 Task: Look for space in Dixiana, United States from 26th August, 2023 to 10th September, 2023 for 6 adults, 2 children in price range Rs.10000 to Rs.15000. Place can be entire place or shared room with 6 bedrooms having 6 beds and 6 bathrooms. Property type can be house, flat, guest house. Amenities needed are: wifi, TV, free parkinig on premises, gym, breakfast. Booking option can be shelf check-in. Required host language is English.
Action: Mouse moved to (440, 102)
Screenshot: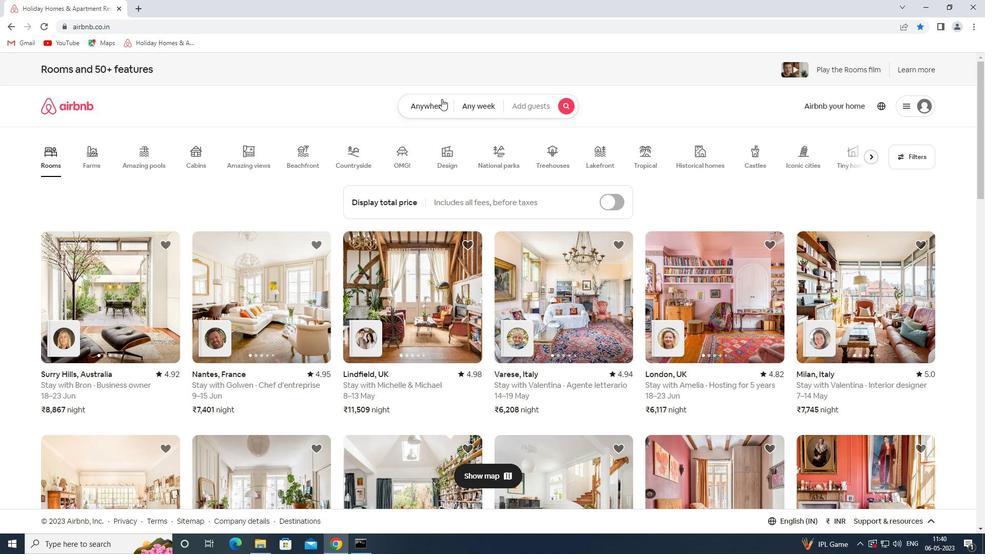 
Action: Mouse pressed left at (440, 102)
Screenshot: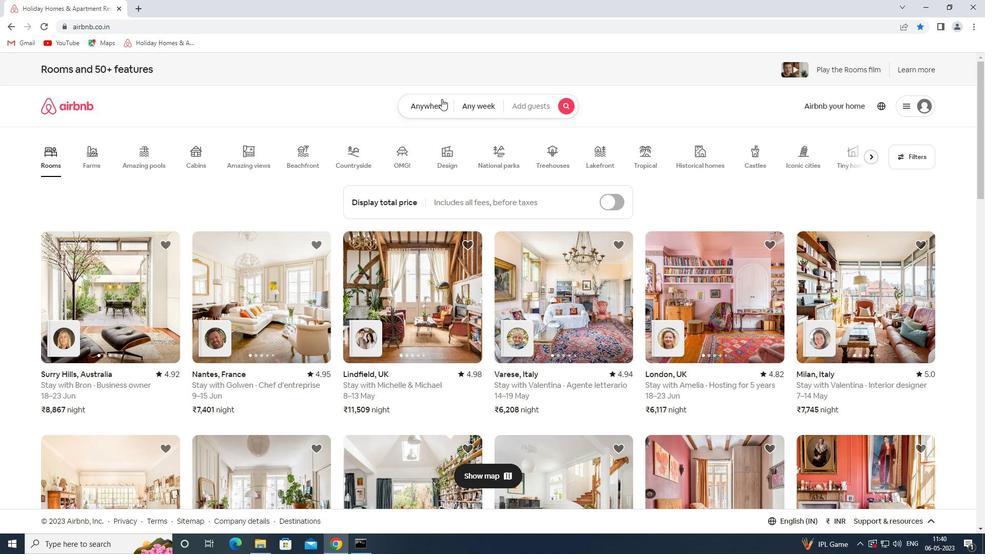 
Action: Mouse moved to (336, 150)
Screenshot: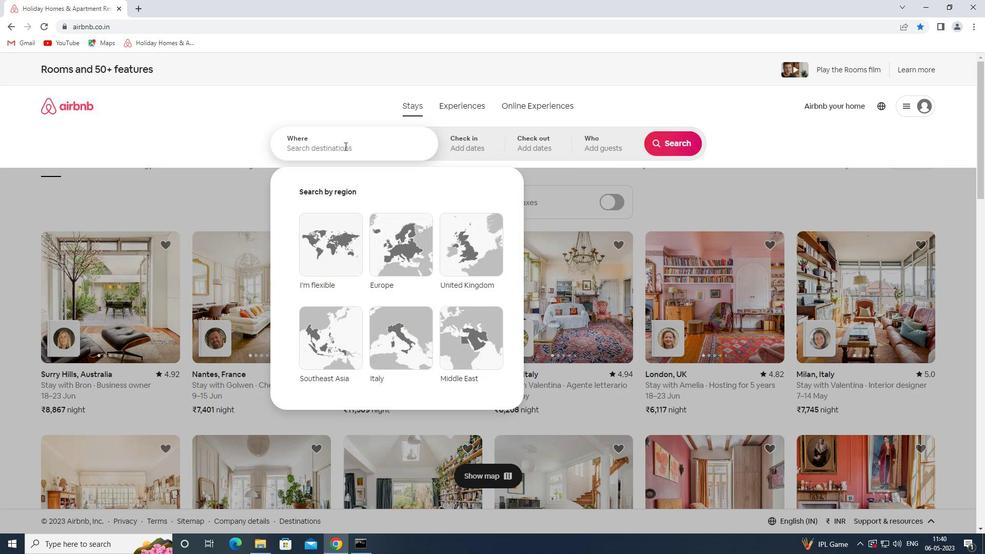 
Action: Mouse pressed left at (336, 150)
Screenshot: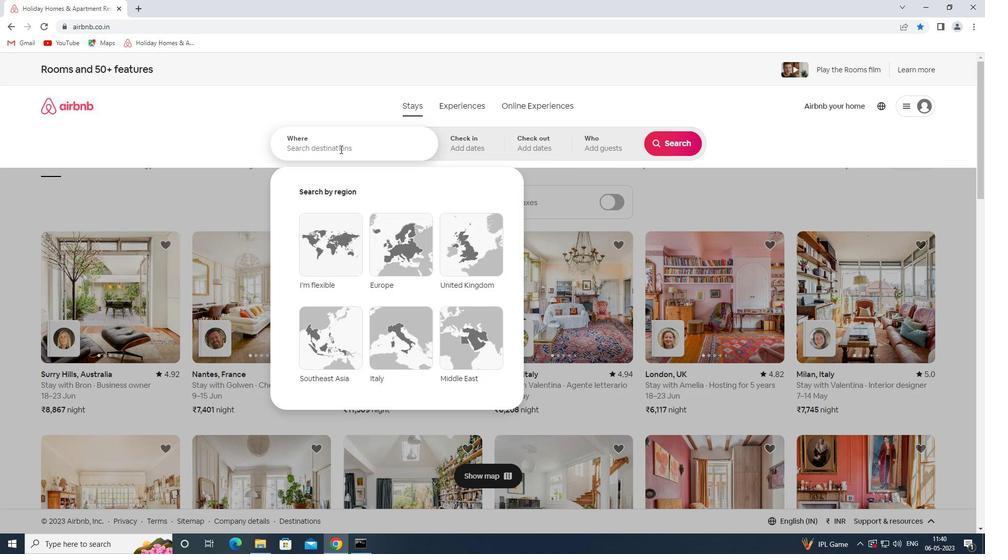 
Action: Key pressed dixiana<Key.space>united<Key.space>states<Key.space><Key.enter>
Screenshot: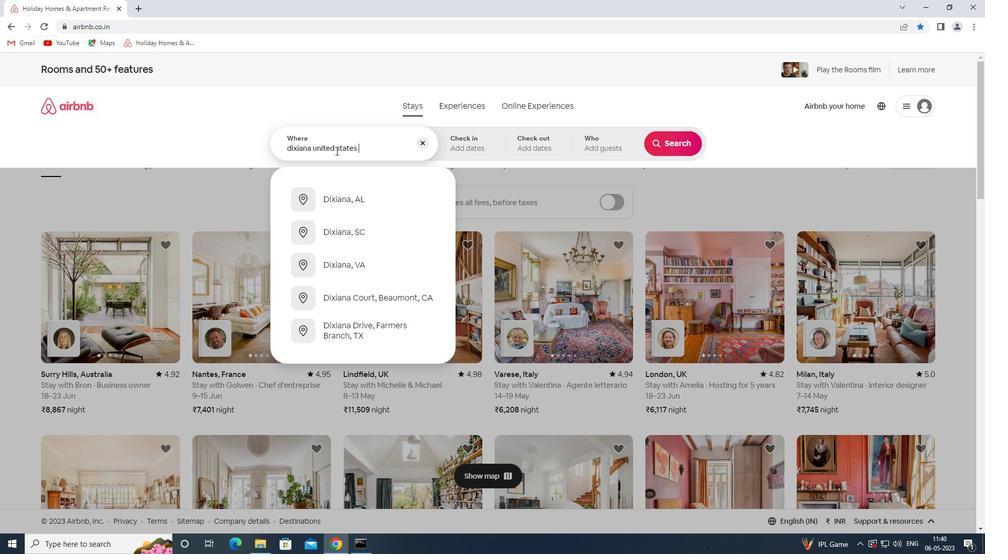 
Action: Mouse moved to (665, 224)
Screenshot: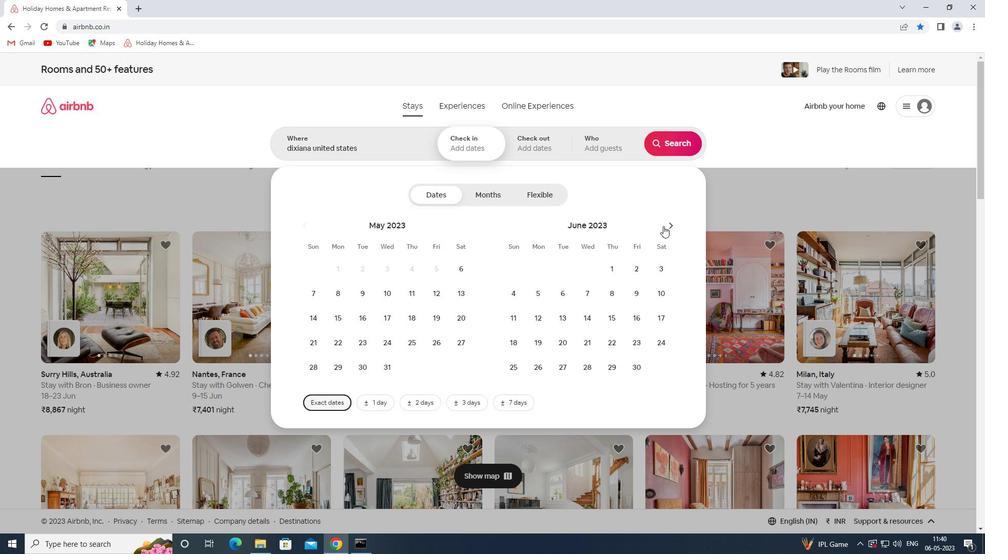 
Action: Mouse pressed left at (665, 224)
Screenshot: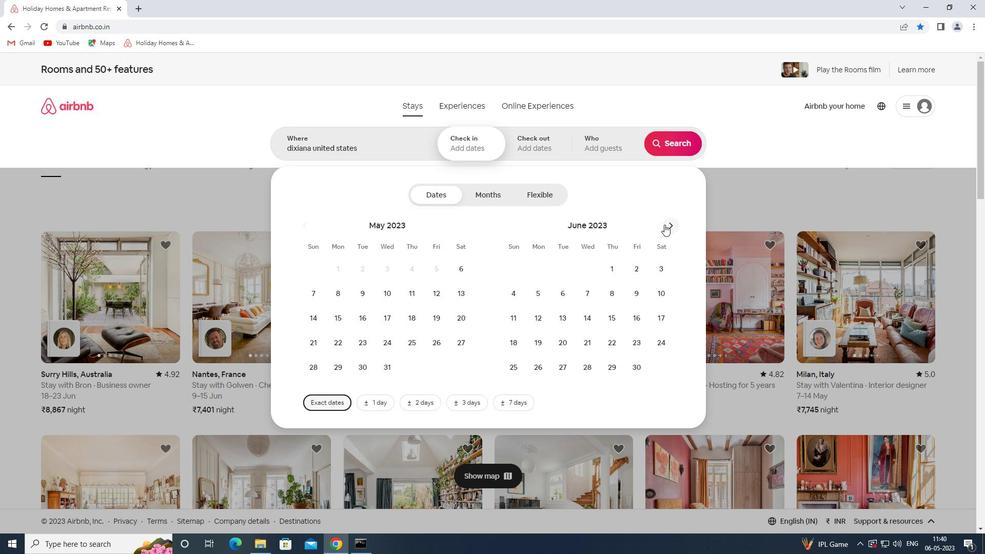 
Action: Mouse moved to (664, 223)
Screenshot: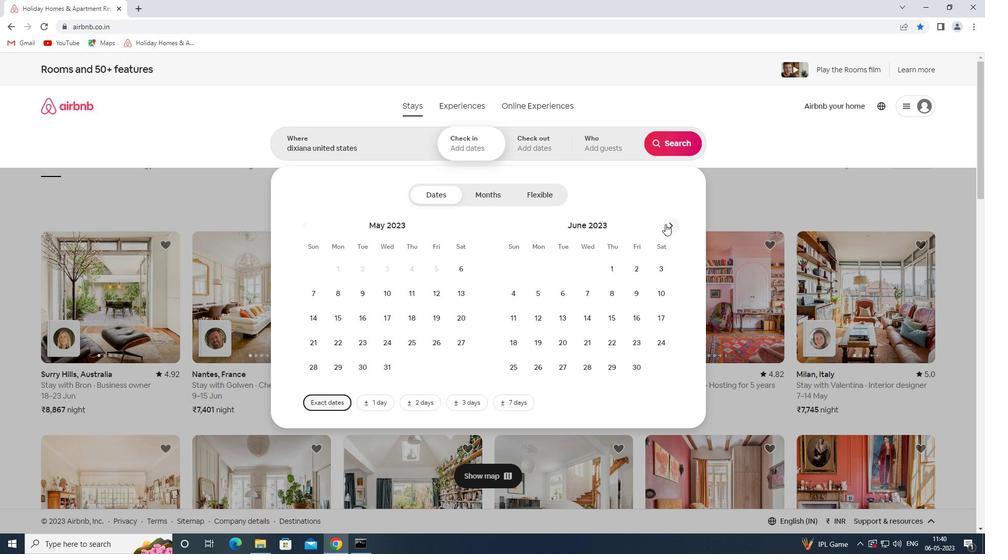 
Action: Mouse pressed left at (664, 223)
Screenshot: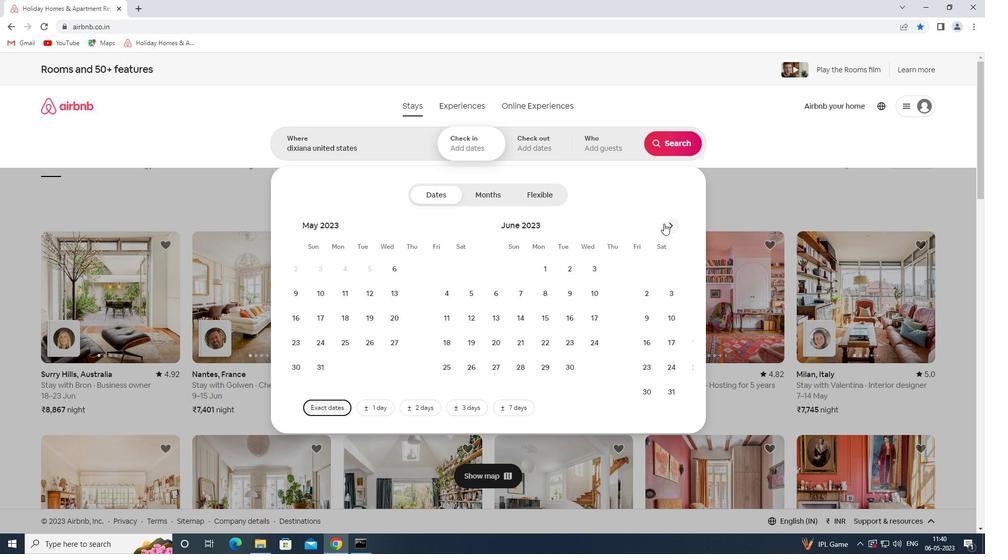 
Action: Mouse moved to (658, 345)
Screenshot: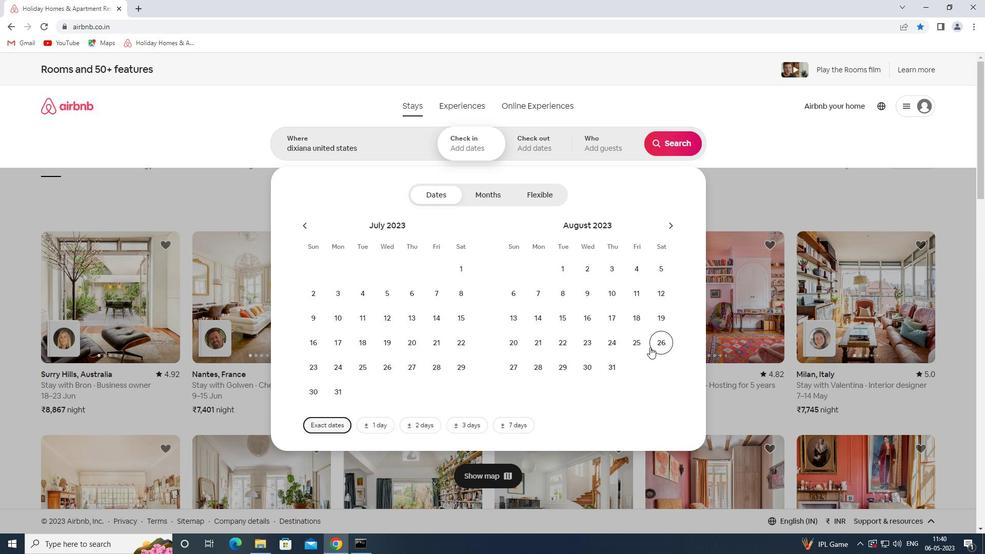 
Action: Mouse pressed left at (658, 345)
Screenshot: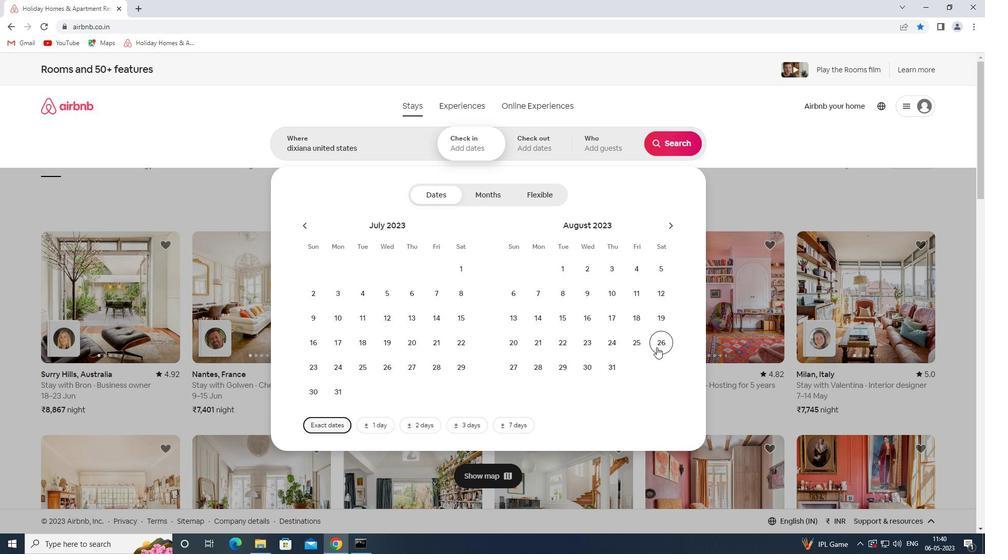 
Action: Mouse moved to (667, 226)
Screenshot: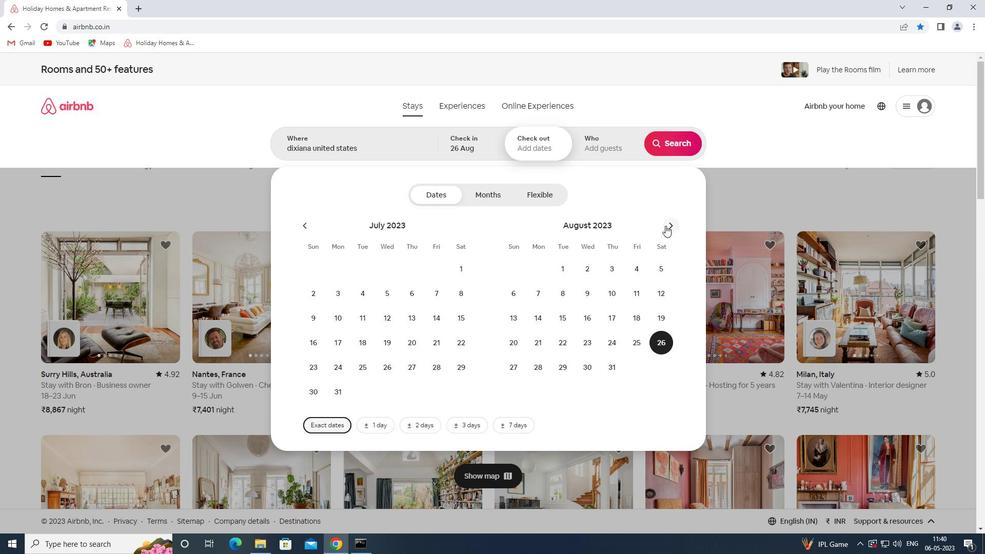 
Action: Mouse pressed left at (667, 226)
Screenshot: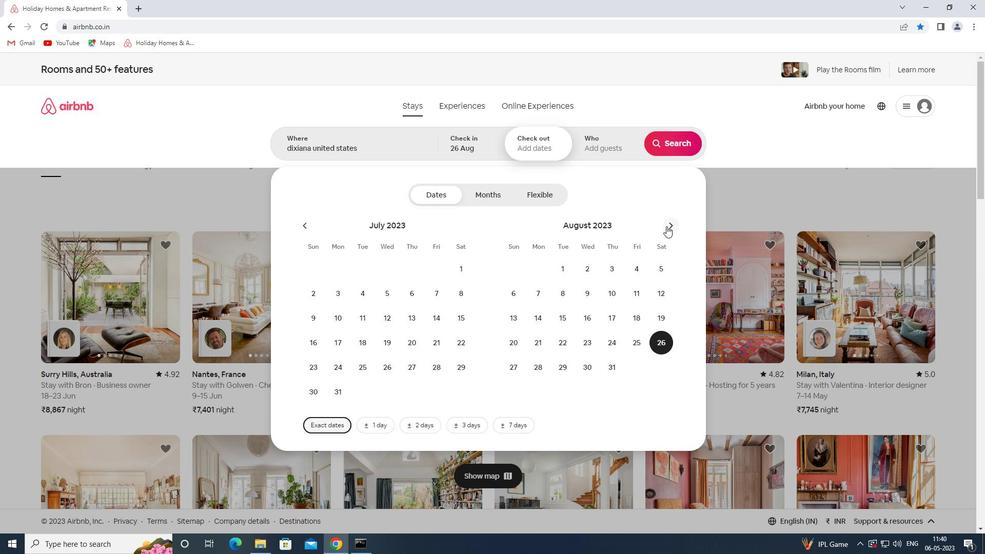 
Action: Mouse moved to (505, 317)
Screenshot: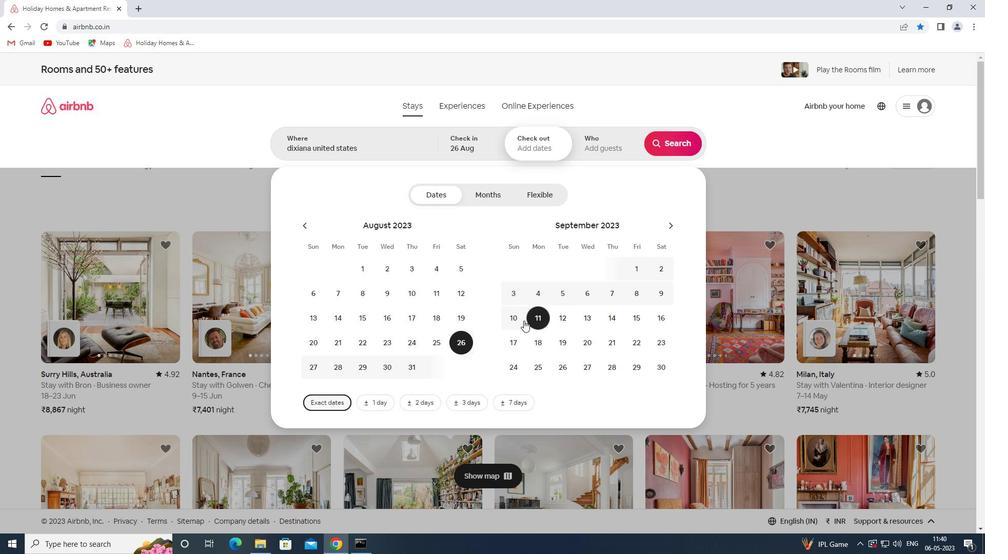 
Action: Mouse pressed left at (505, 317)
Screenshot: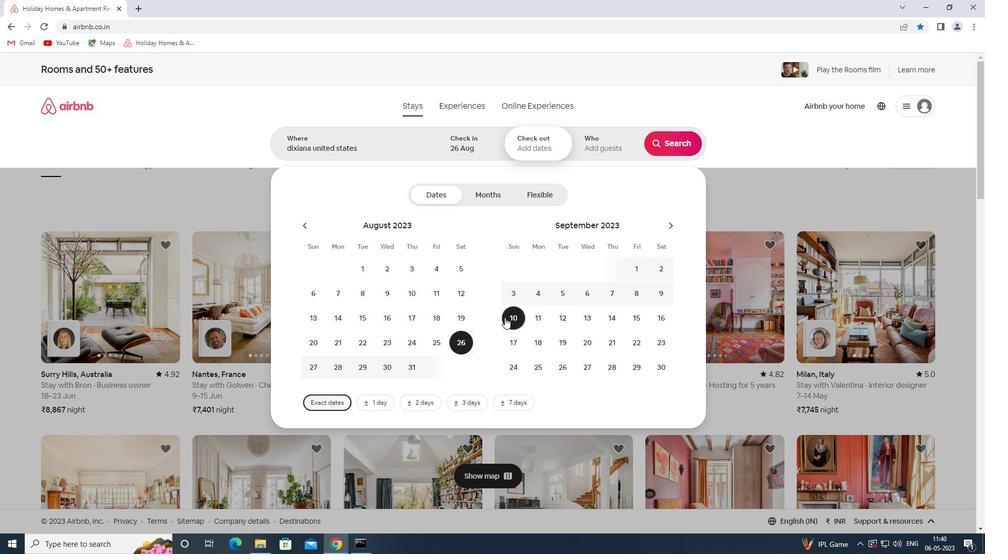 
Action: Mouse moved to (591, 151)
Screenshot: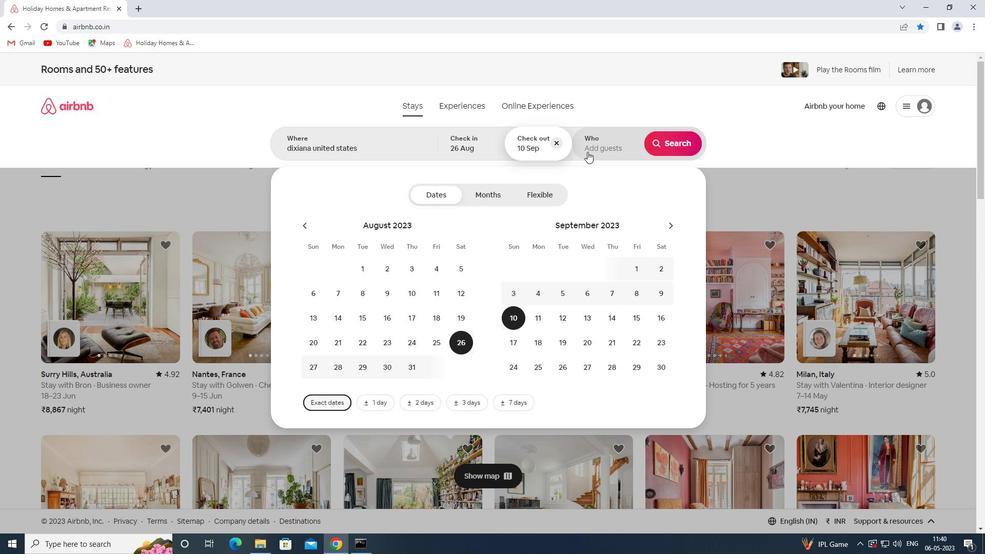 
Action: Mouse pressed left at (591, 151)
Screenshot: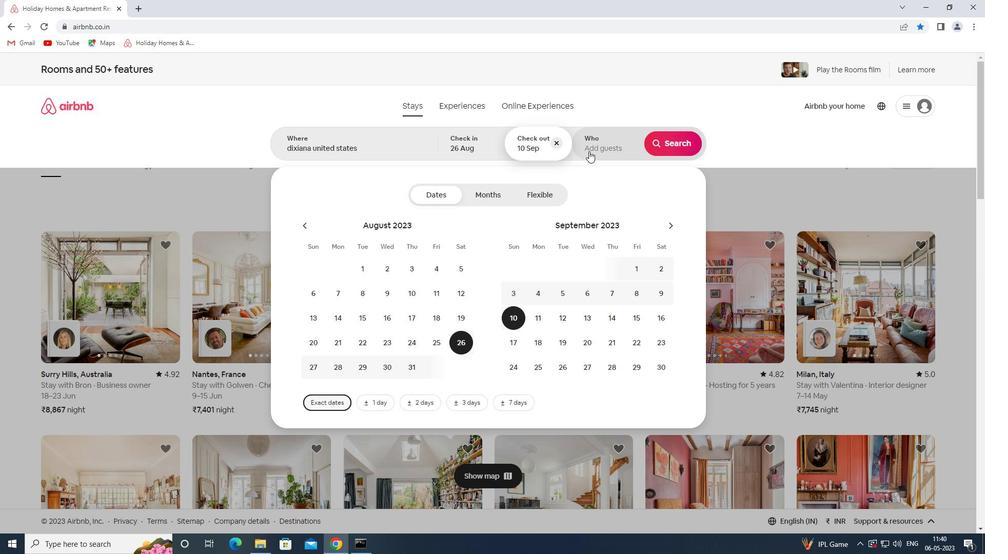 
Action: Mouse moved to (680, 191)
Screenshot: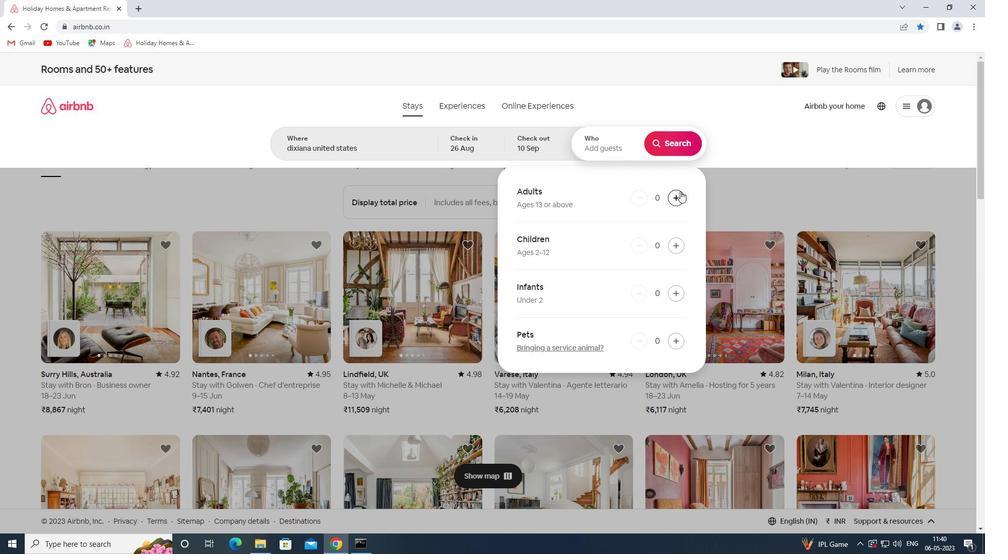 
Action: Mouse pressed left at (680, 191)
Screenshot: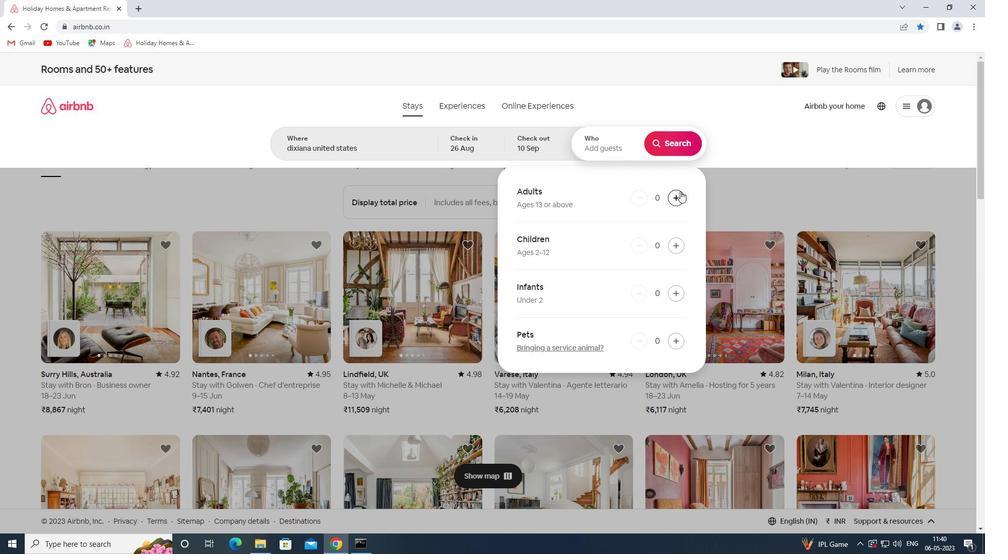
Action: Mouse pressed left at (680, 191)
Screenshot: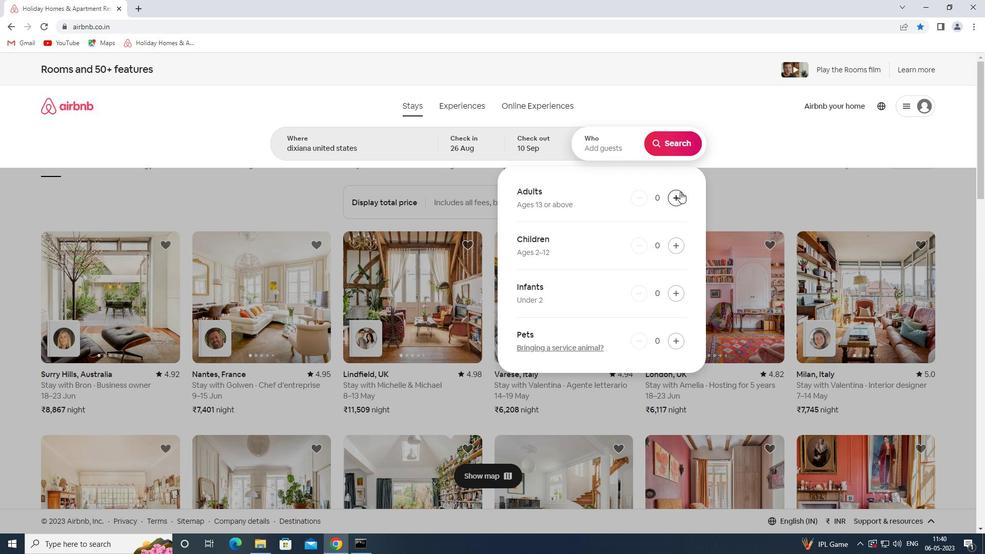 
Action: Mouse pressed left at (680, 191)
Screenshot: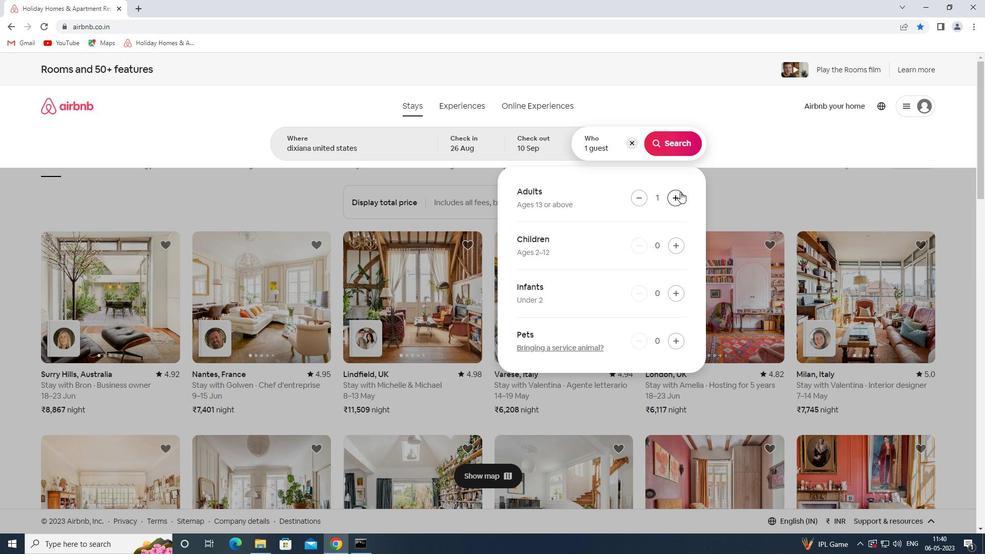 
Action: Mouse moved to (680, 197)
Screenshot: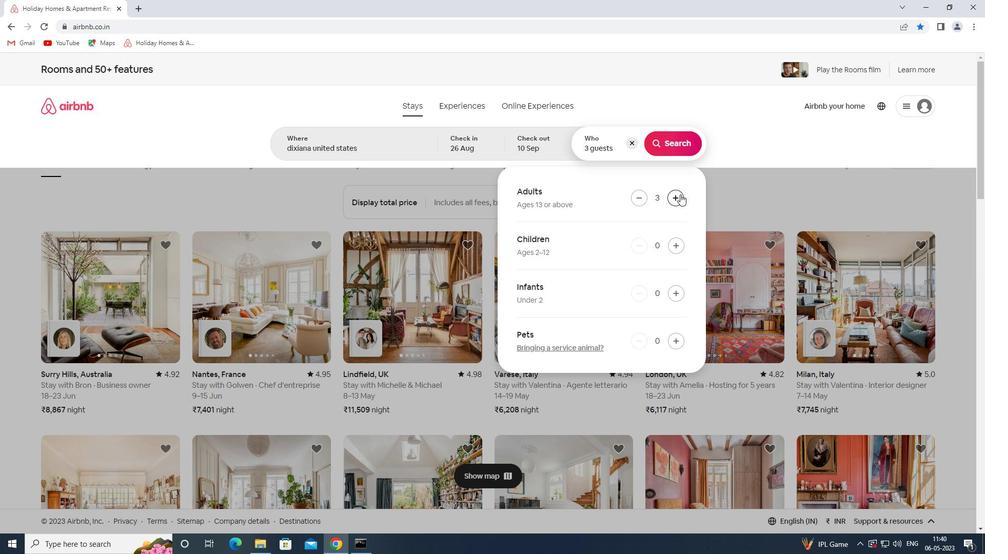 
Action: Mouse pressed left at (680, 197)
Screenshot: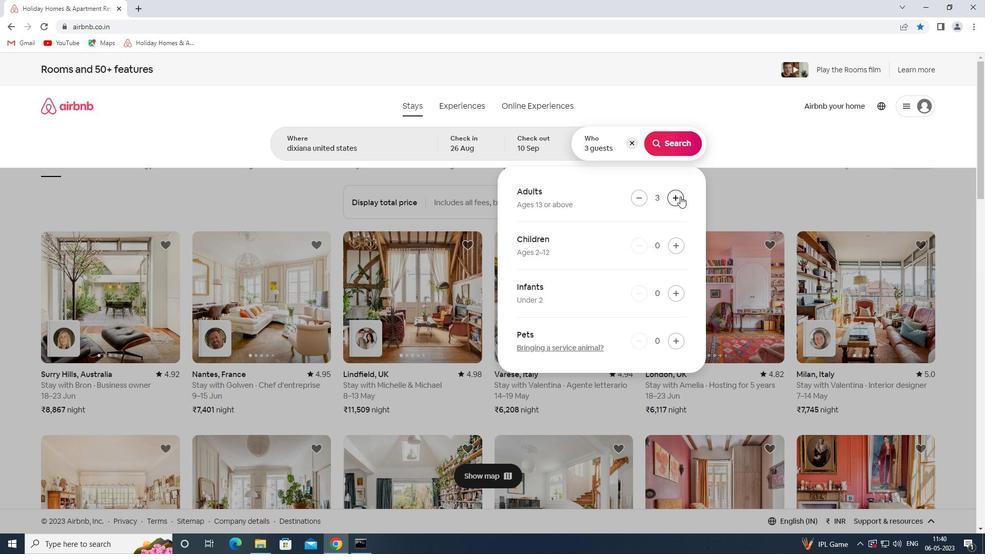
Action: Mouse pressed left at (680, 197)
Screenshot: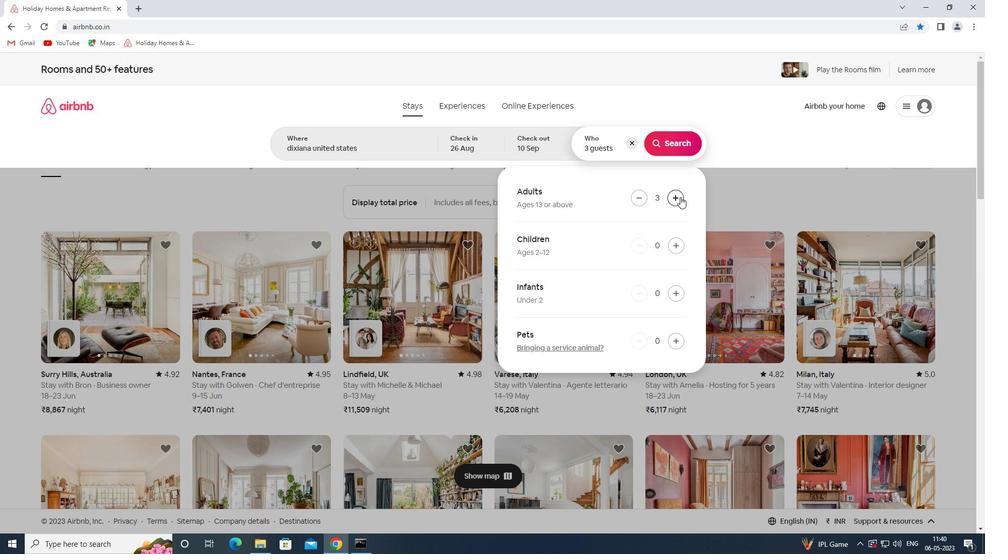
Action: Mouse pressed left at (680, 197)
Screenshot: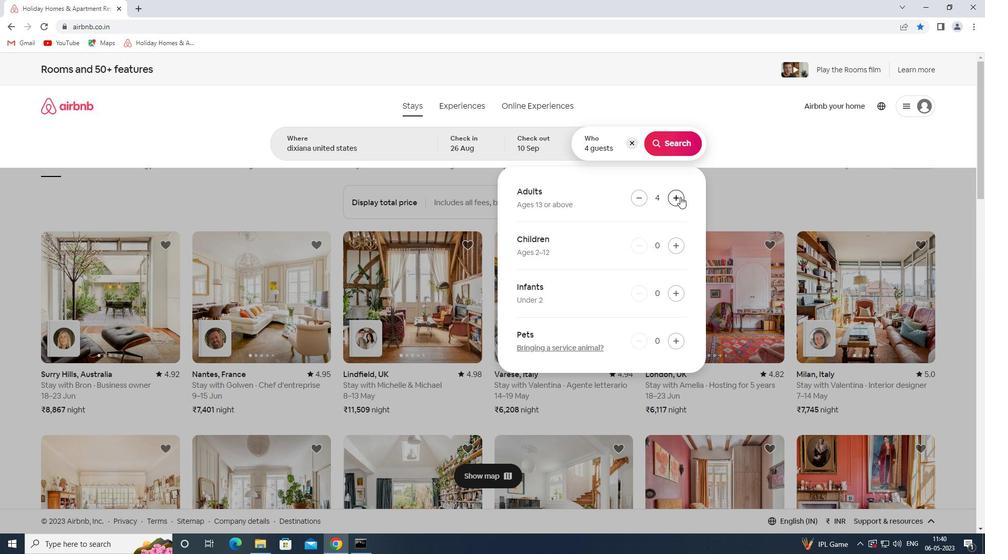 
Action: Mouse moved to (678, 246)
Screenshot: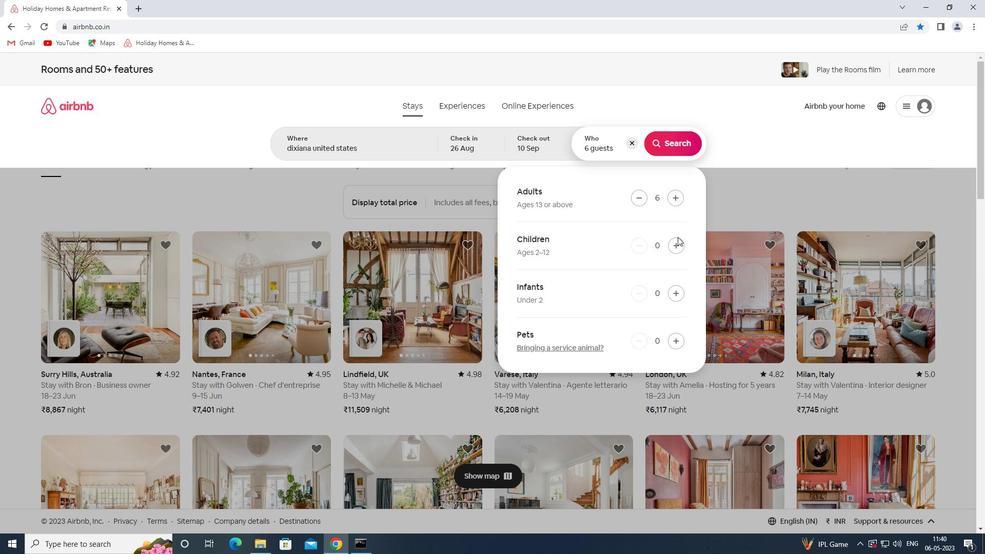 
Action: Mouse pressed left at (678, 246)
Screenshot: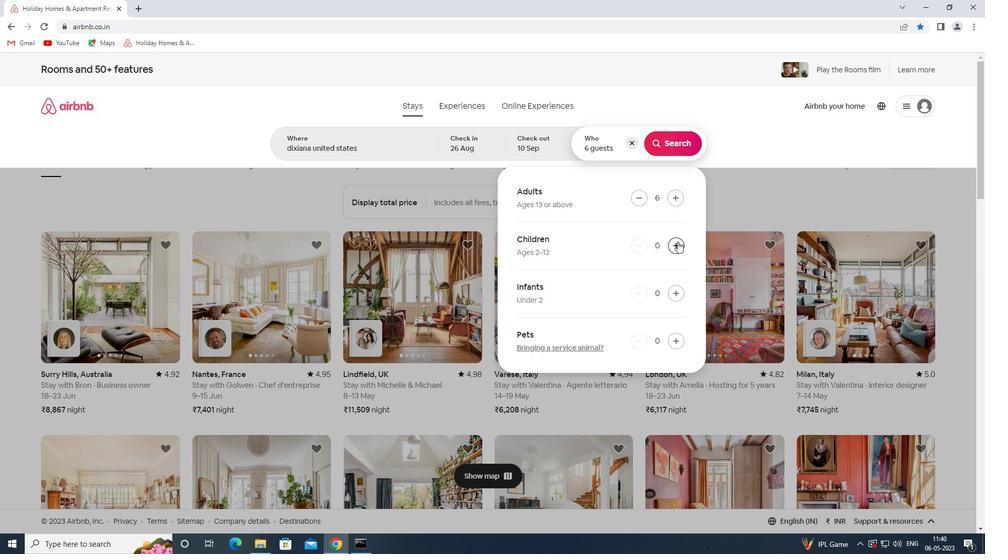 
Action: Mouse pressed left at (678, 246)
Screenshot: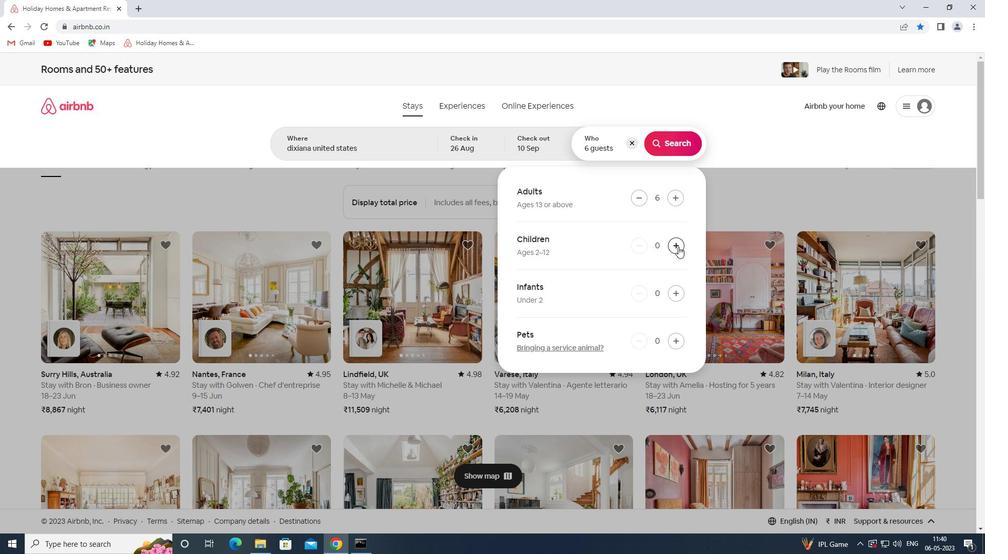 
Action: Mouse moved to (681, 145)
Screenshot: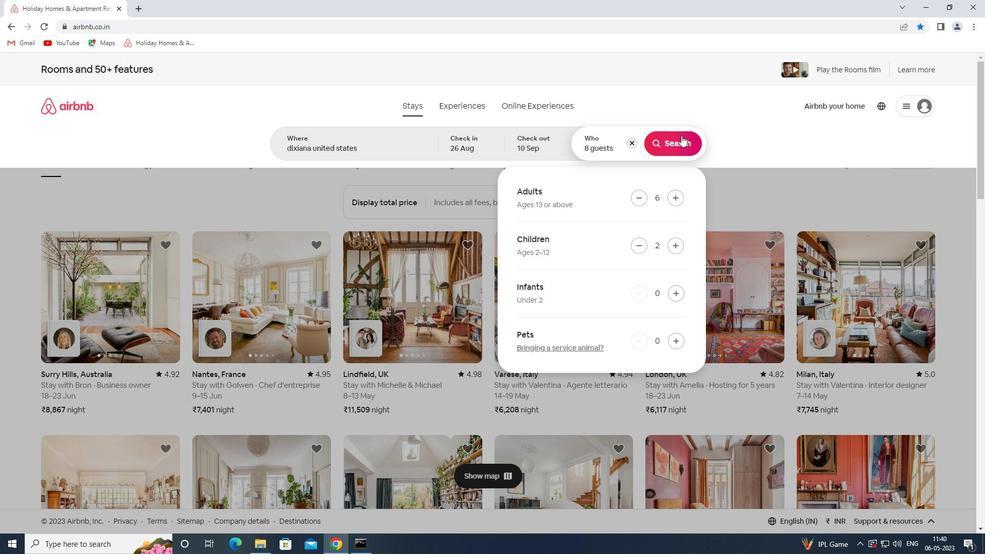
Action: Mouse pressed left at (681, 145)
Screenshot: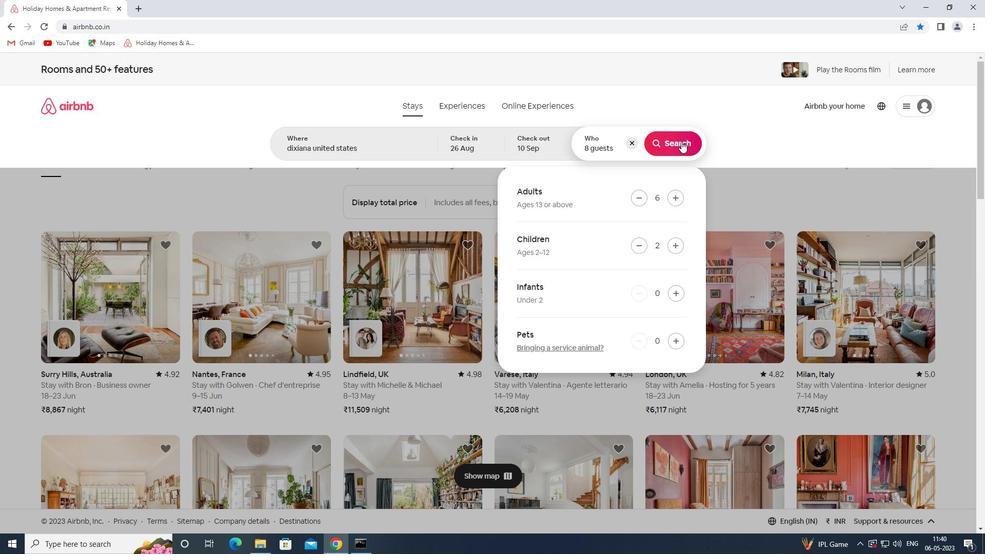 
Action: Mouse moved to (929, 117)
Screenshot: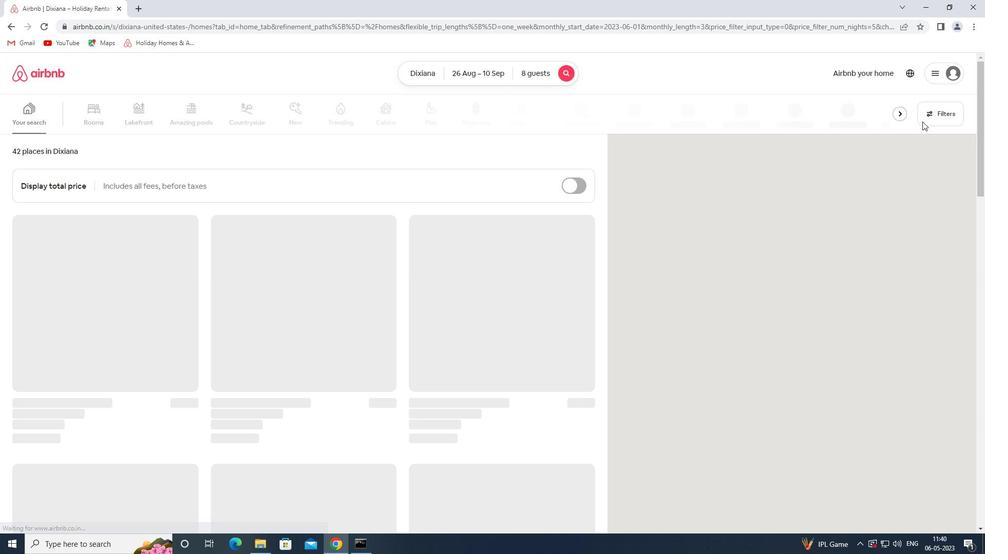 
Action: Mouse pressed left at (929, 117)
Screenshot: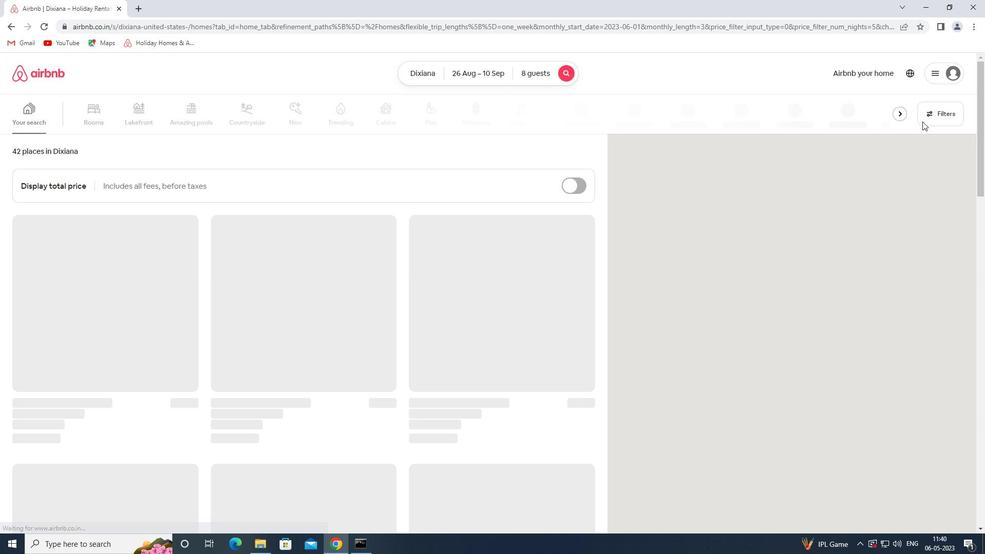 
Action: Mouse moved to (358, 369)
Screenshot: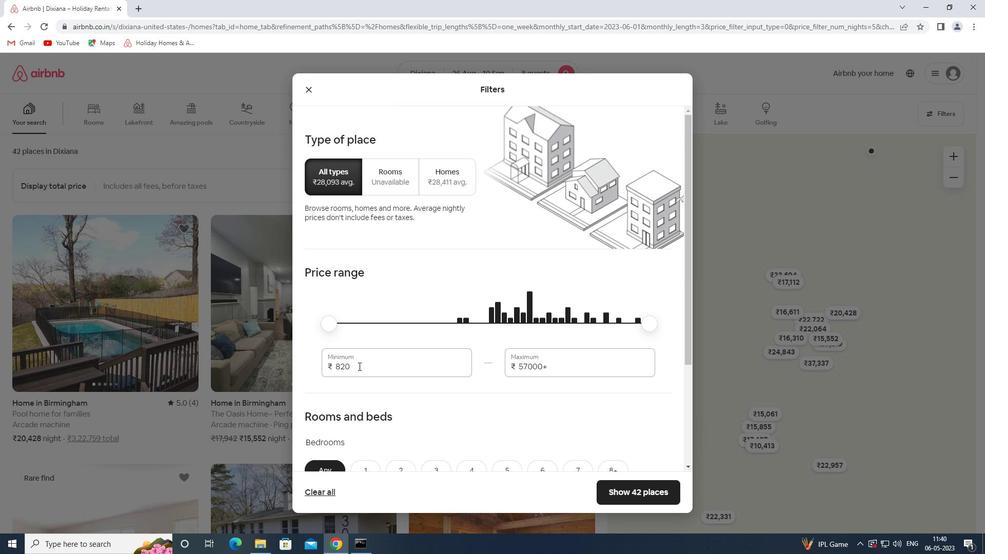 
Action: Mouse pressed left at (358, 369)
Screenshot: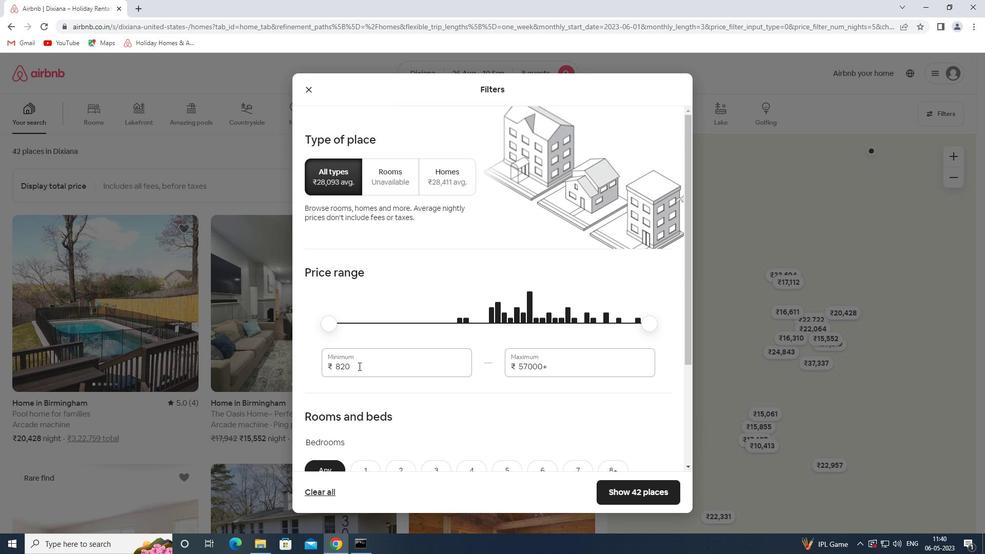 
Action: Mouse pressed left at (358, 369)
Screenshot: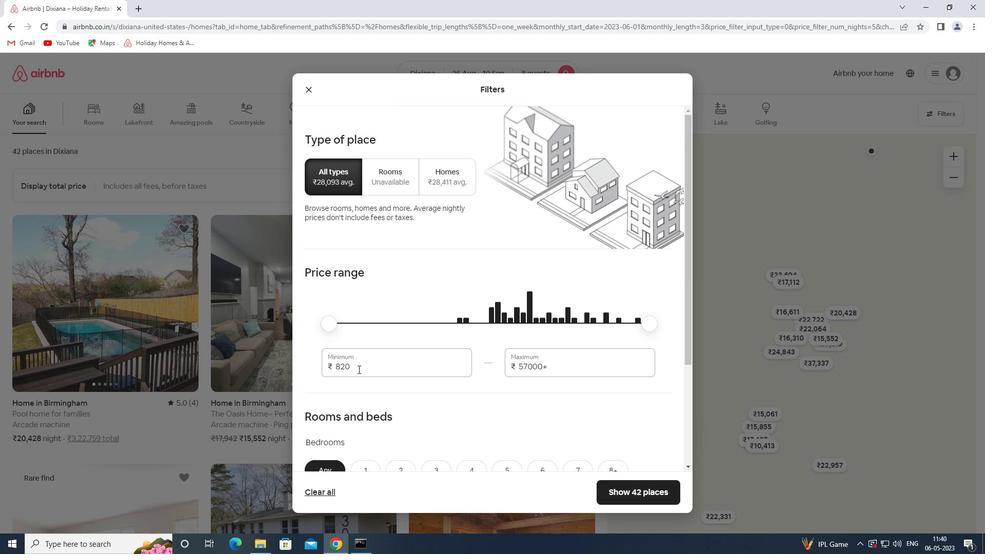 
Action: Mouse moved to (359, 369)
Screenshot: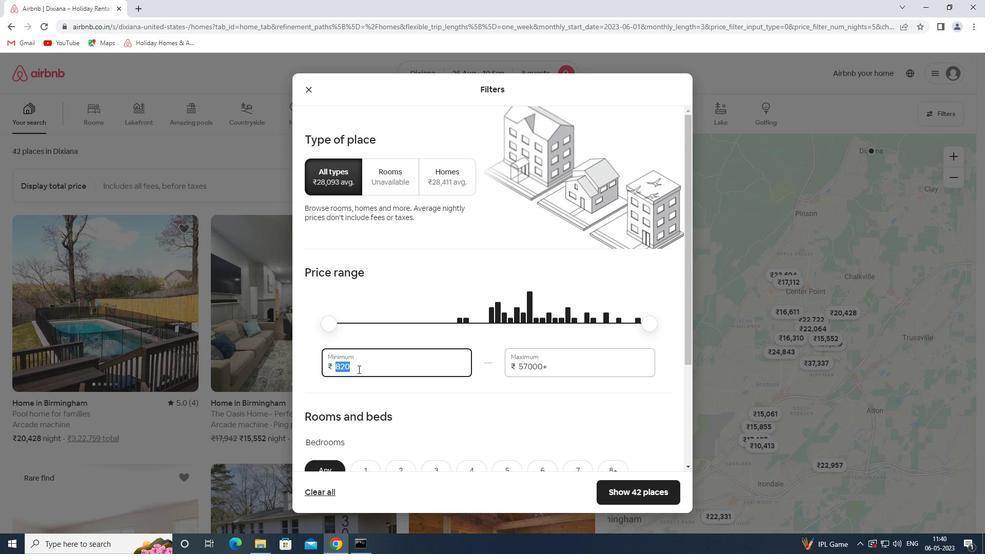 
Action: Key pressed 10000<Key.tab>15000
Screenshot: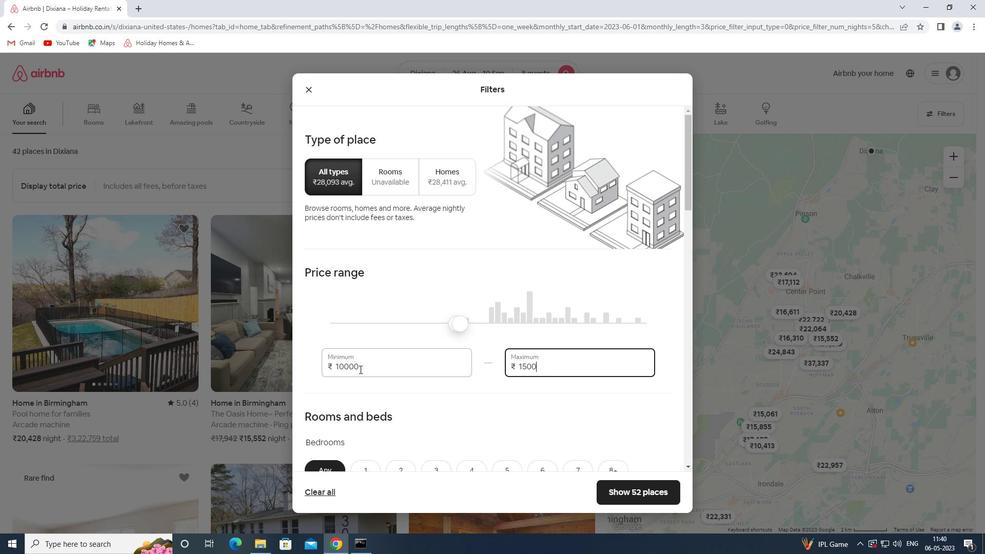 
Action: Mouse moved to (340, 362)
Screenshot: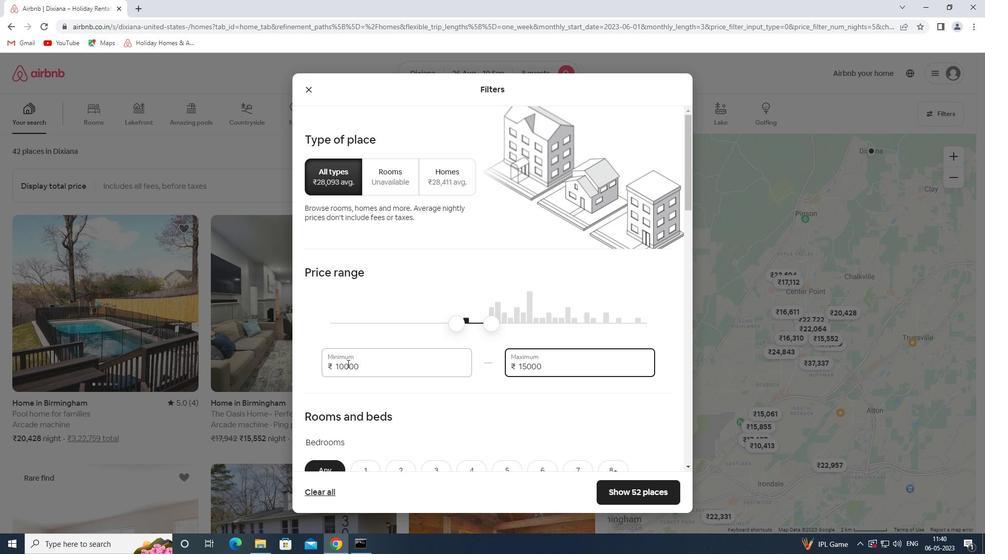 
Action: Mouse scrolled (340, 361) with delta (0, 0)
Screenshot: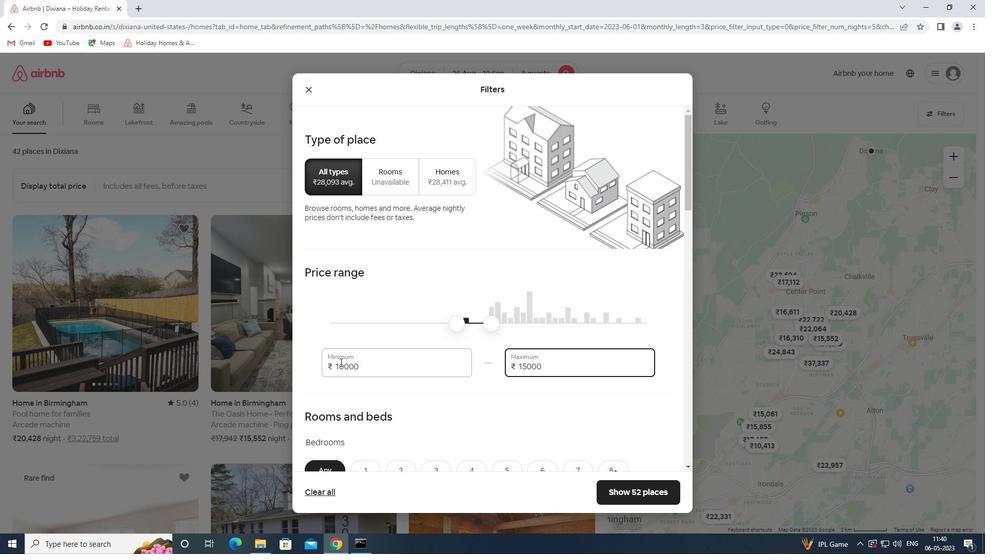 
Action: Mouse scrolled (340, 361) with delta (0, 0)
Screenshot: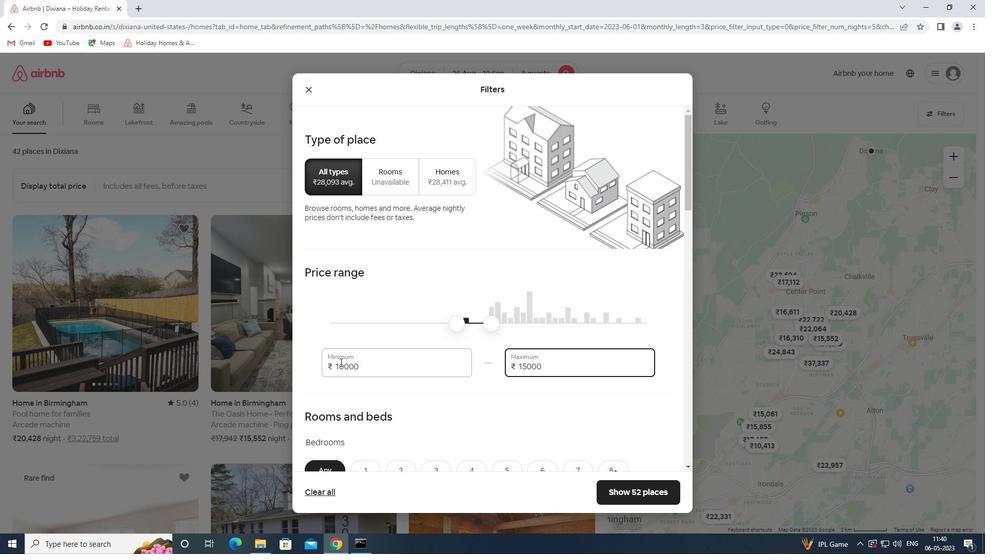 
Action: Mouse scrolled (340, 361) with delta (0, 0)
Screenshot: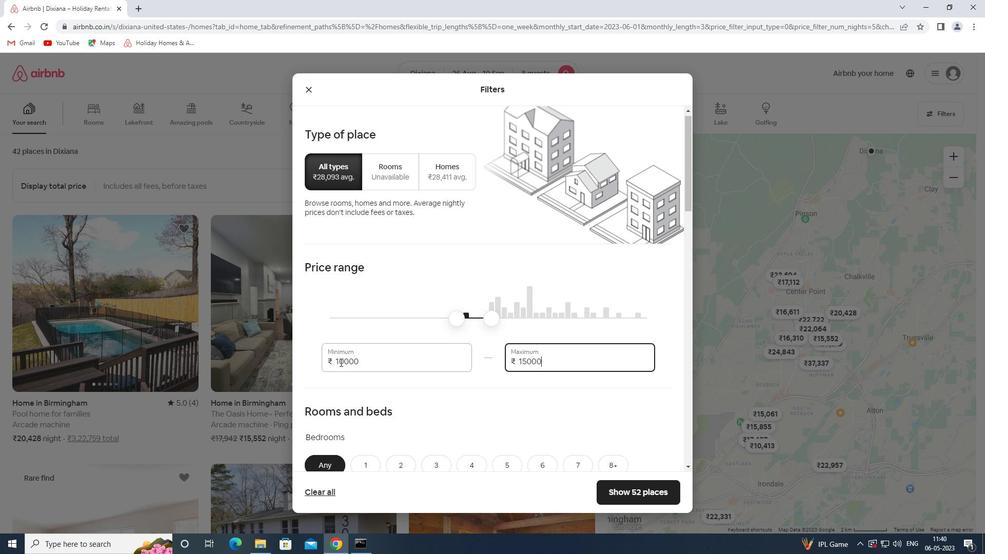 
Action: Mouse scrolled (340, 361) with delta (0, 0)
Screenshot: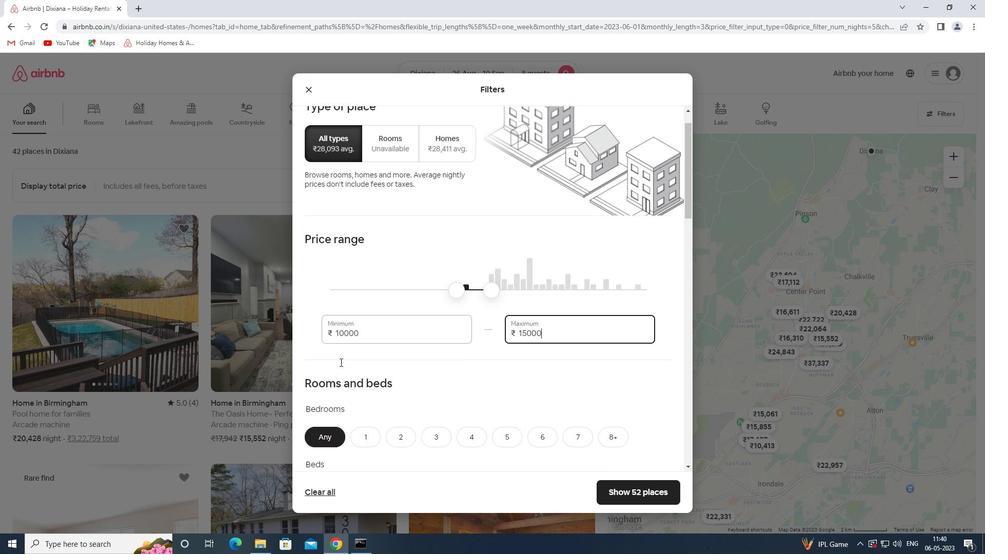 
Action: Mouse moved to (545, 265)
Screenshot: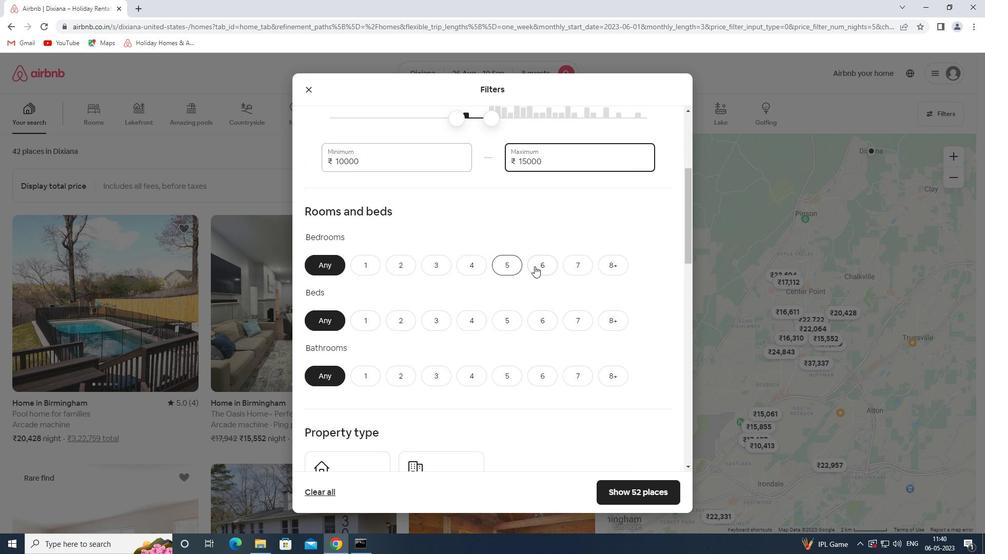 
Action: Mouse pressed left at (545, 265)
Screenshot: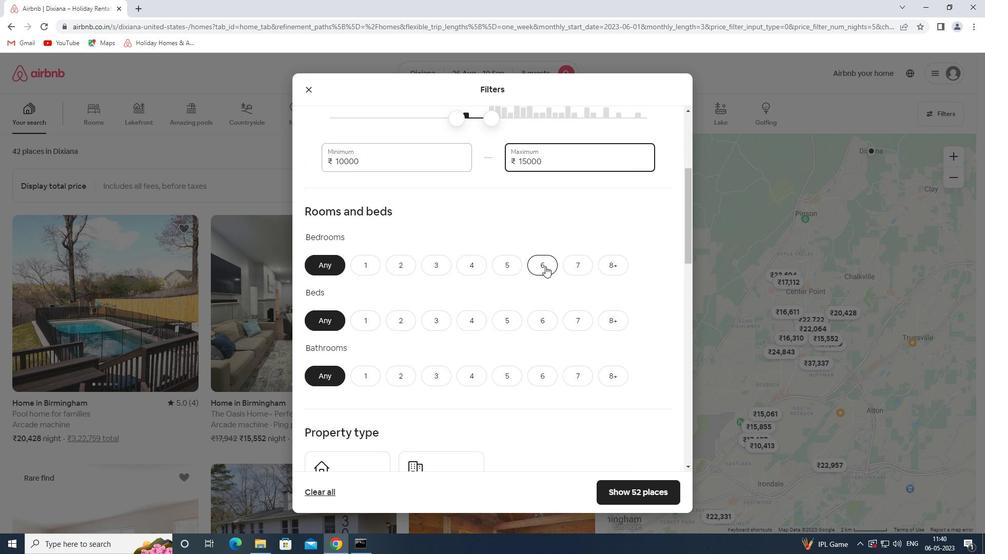 
Action: Mouse moved to (542, 322)
Screenshot: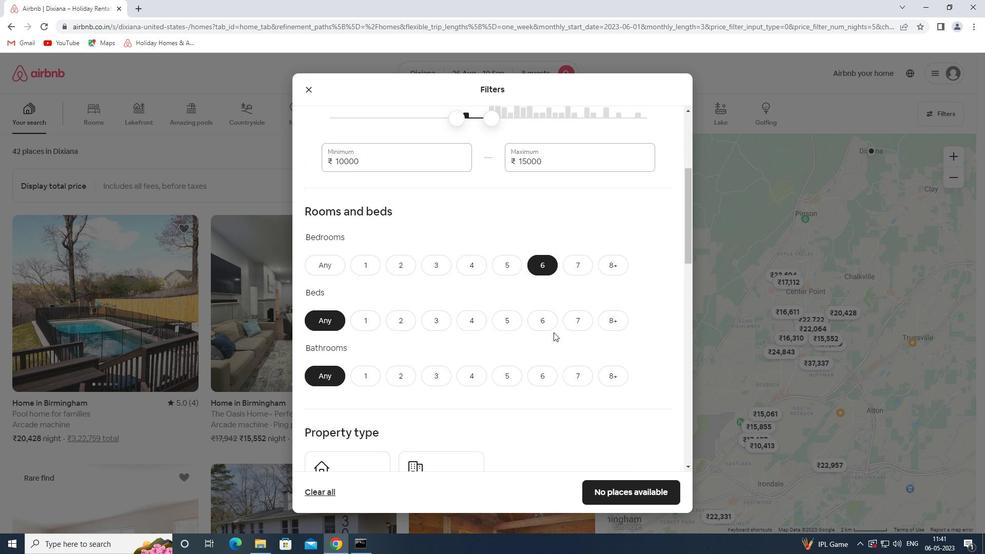 
Action: Mouse pressed left at (542, 322)
Screenshot: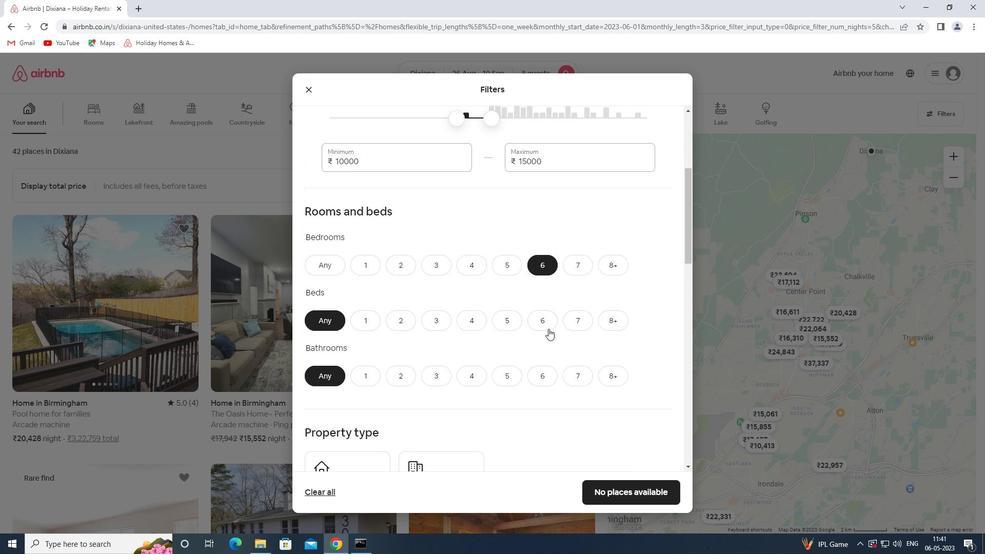 
Action: Mouse moved to (543, 376)
Screenshot: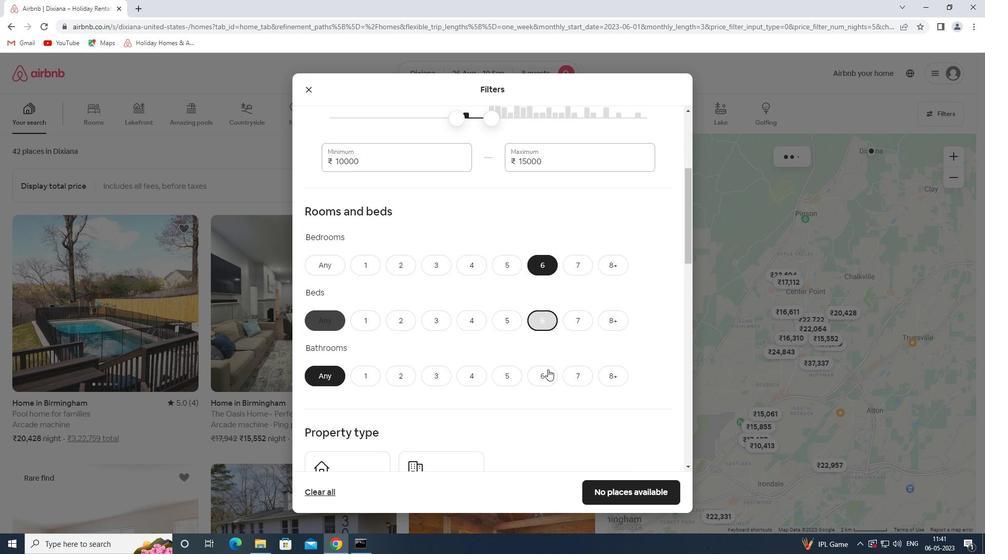 
Action: Mouse pressed left at (543, 376)
Screenshot: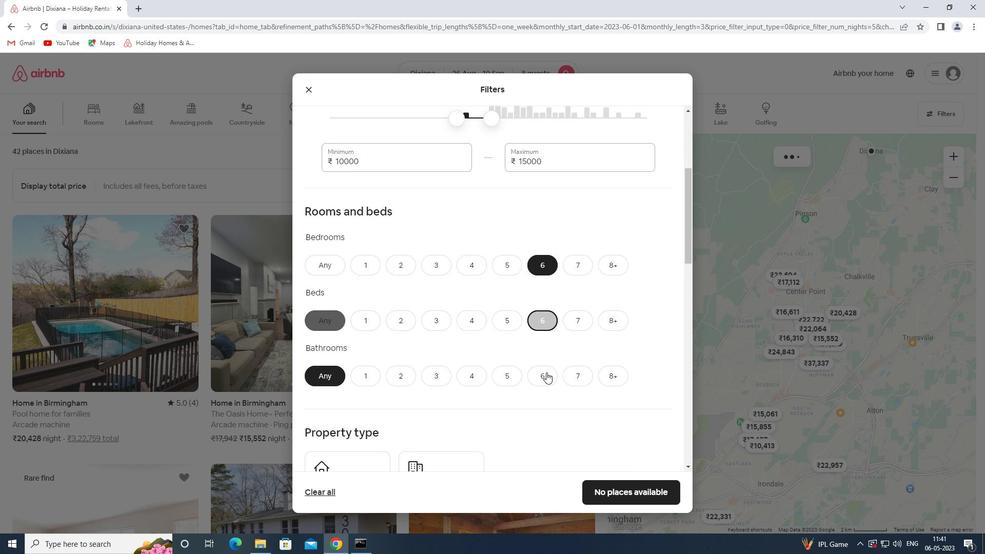 
Action: Mouse moved to (531, 321)
Screenshot: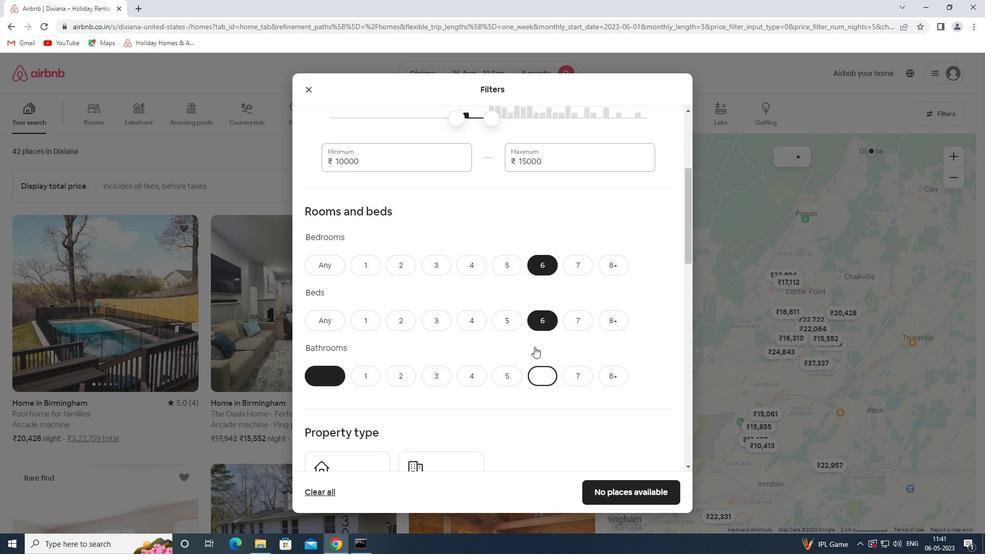 
Action: Mouse scrolled (531, 320) with delta (0, 0)
Screenshot: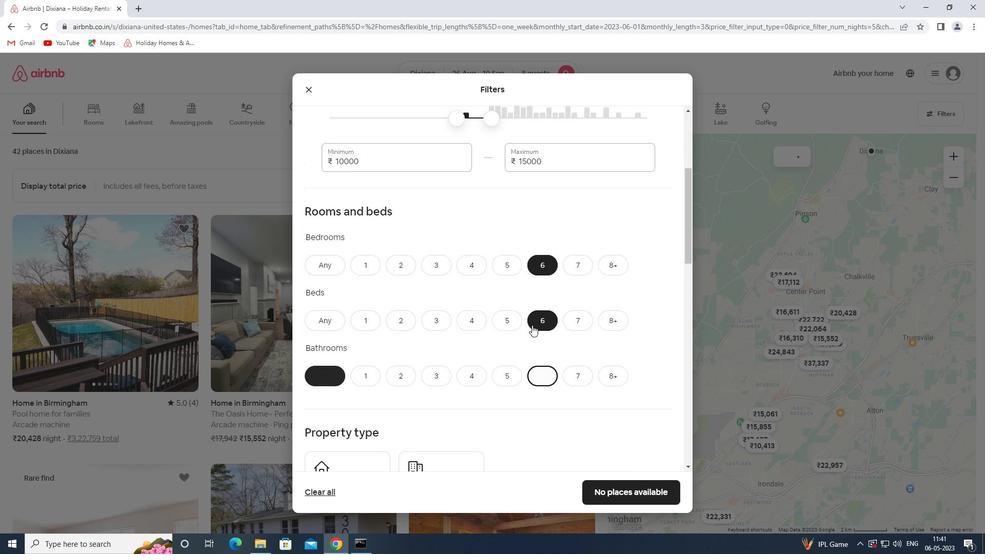 
Action: Mouse scrolled (531, 320) with delta (0, 0)
Screenshot: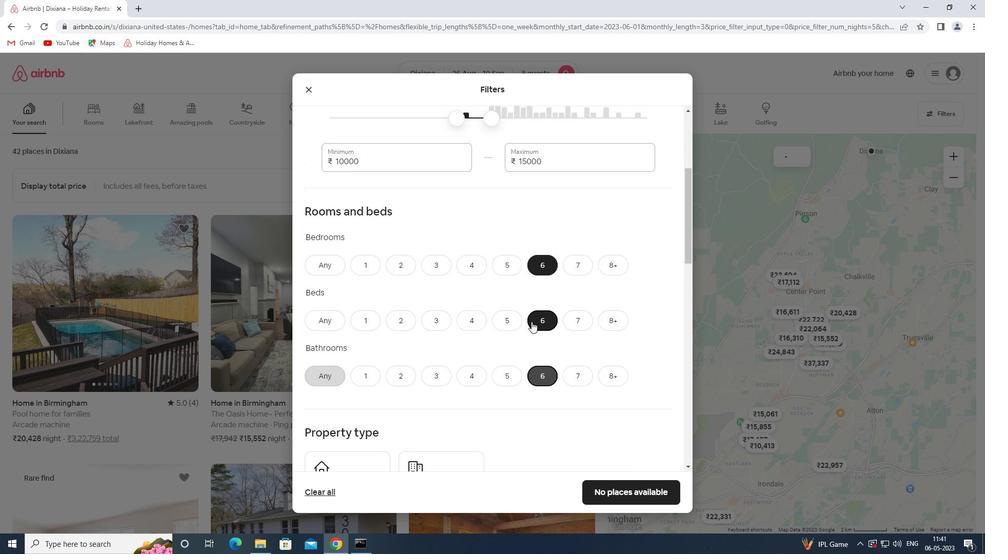 
Action: Mouse scrolled (531, 320) with delta (0, 0)
Screenshot: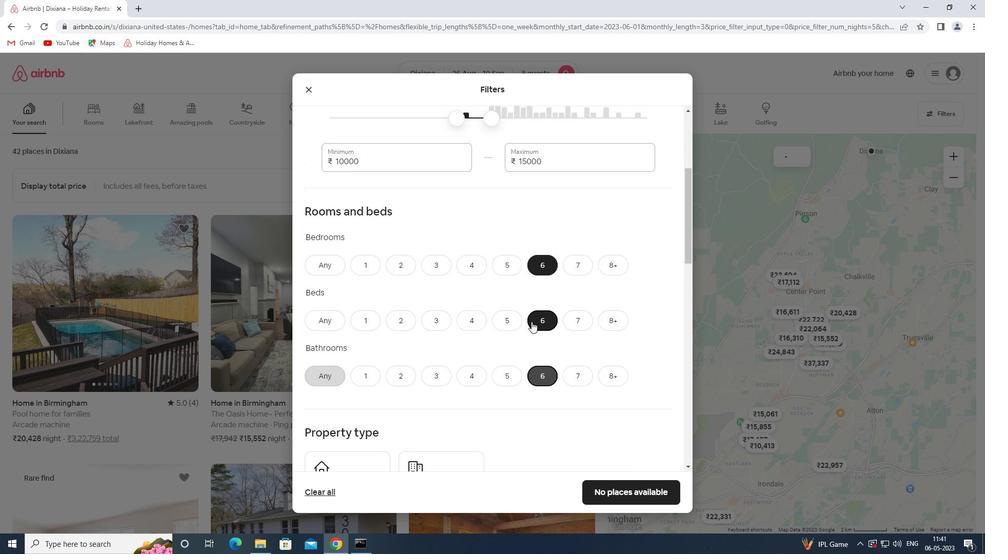 
Action: Mouse scrolled (531, 320) with delta (0, 0)
Screenshot: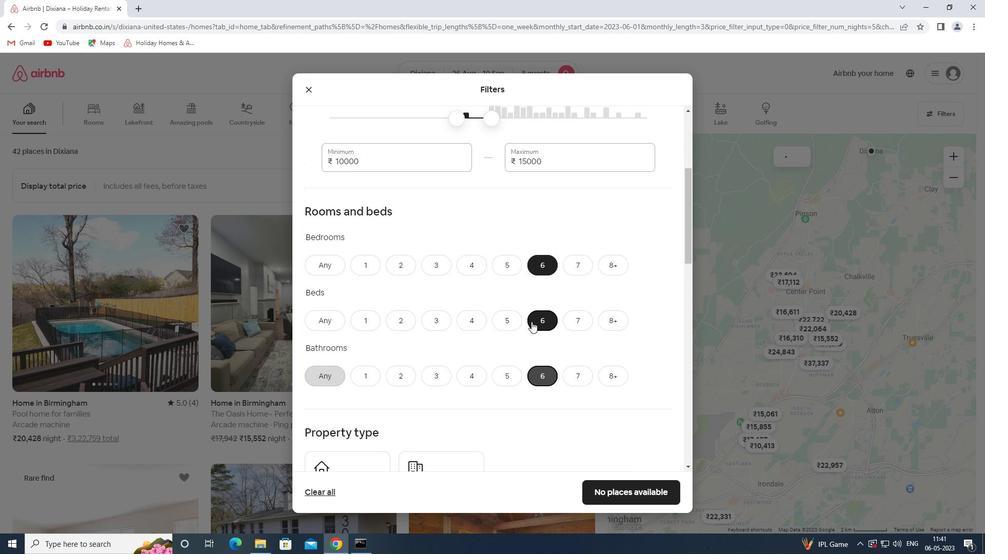 
Action: Mouse scrolled (531, 320) with delta (0, 0)
Screenshot: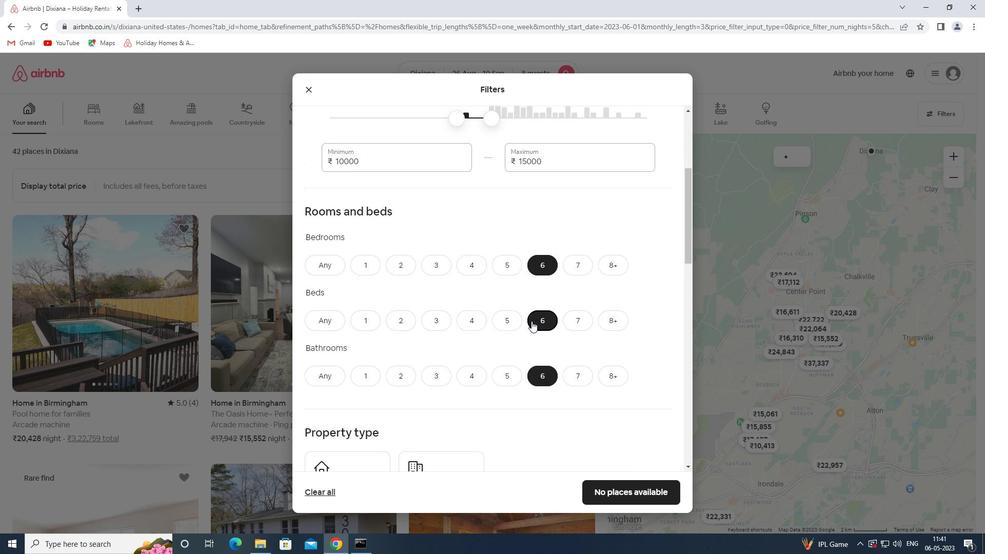 
Action: Mouse scrolled (531, 320) with delta (0, 0)
Screenshot: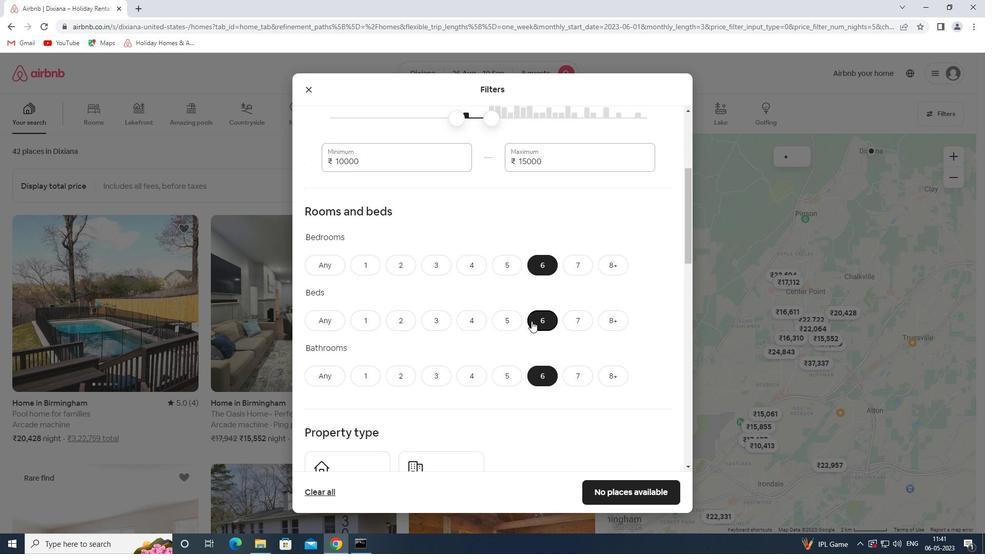 
Action: Mouse moved to (337, 196)
Screenshot: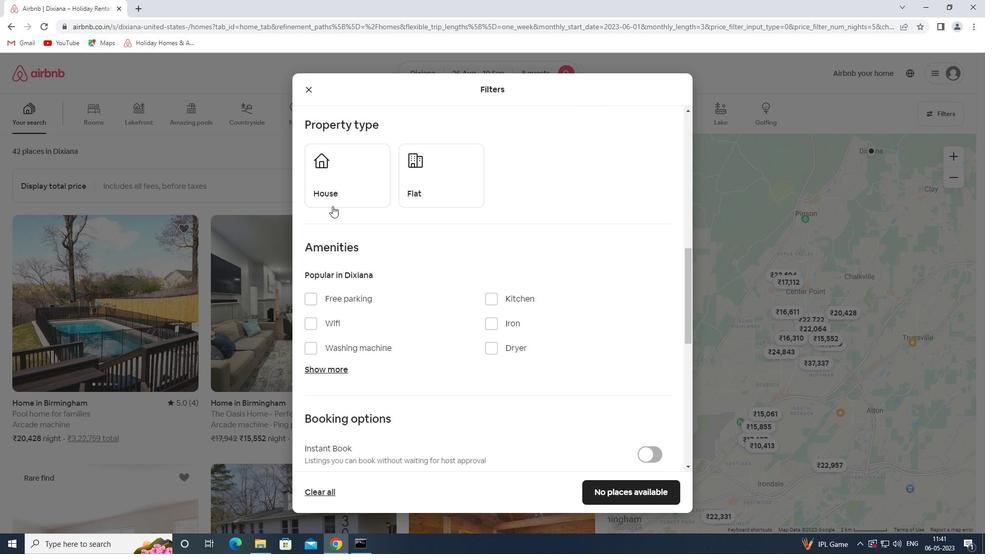 
Action: Mouse pressed left at (337, 196)
Screenshot: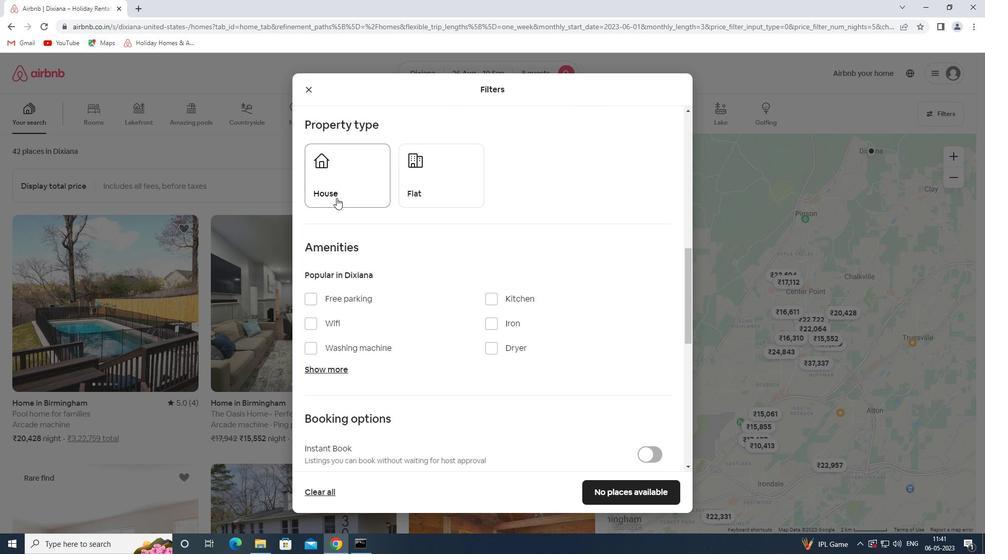 
Action: Mouse moved to (418, 187)
Screenshot: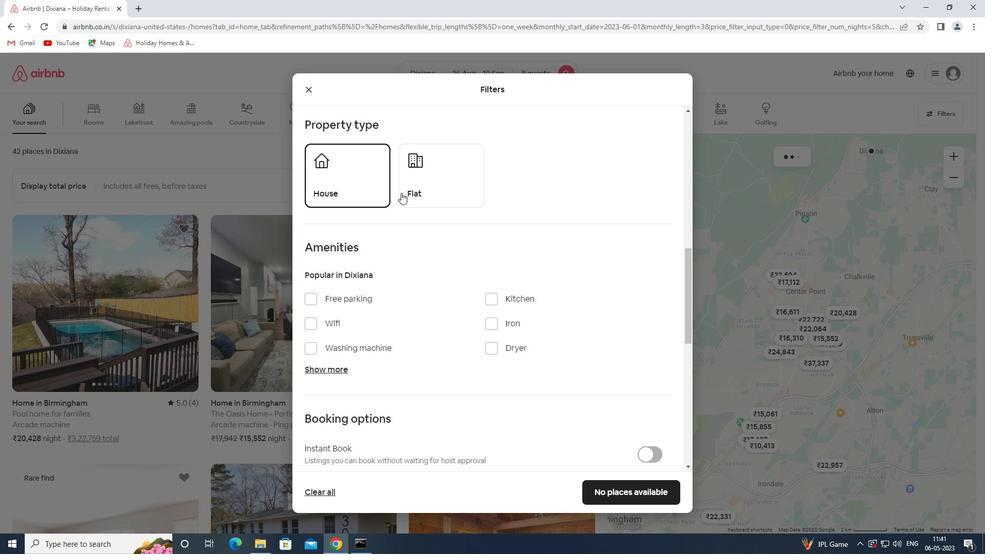 
Action: Mouse pressed left at (418, 187)
Screenshot: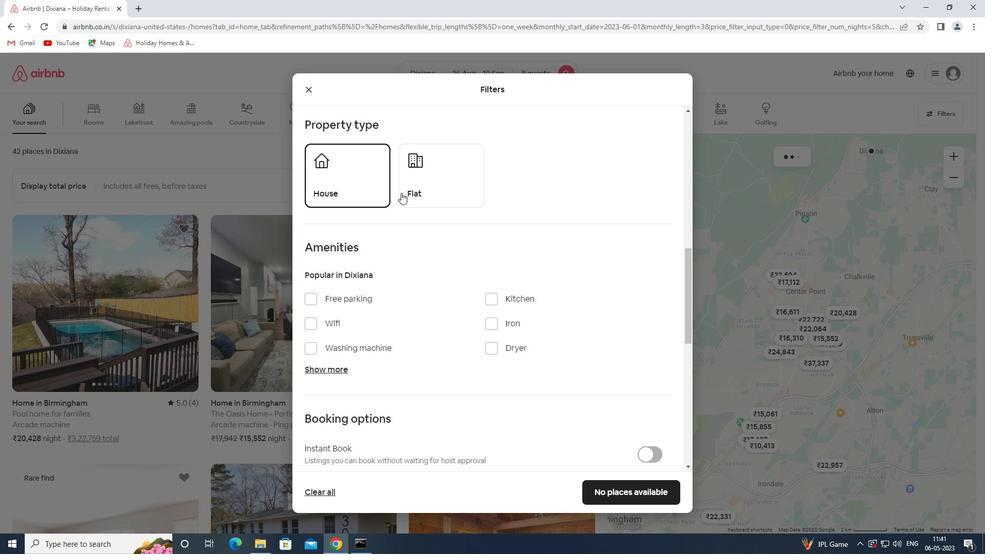 
Action: Mouse moved to (330, 323)
Screenshot: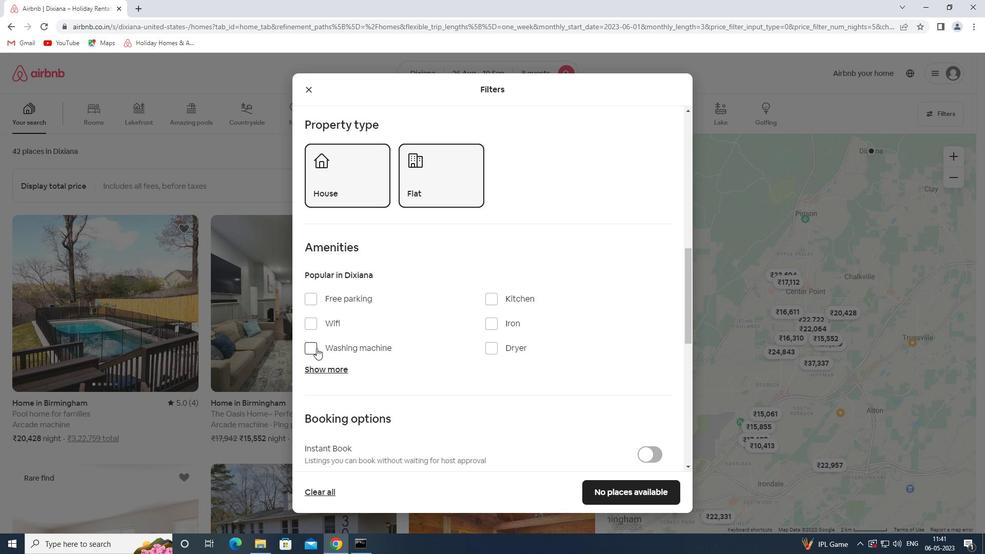 
Action: Mouse pressed left at (330, 323)
Screenshot: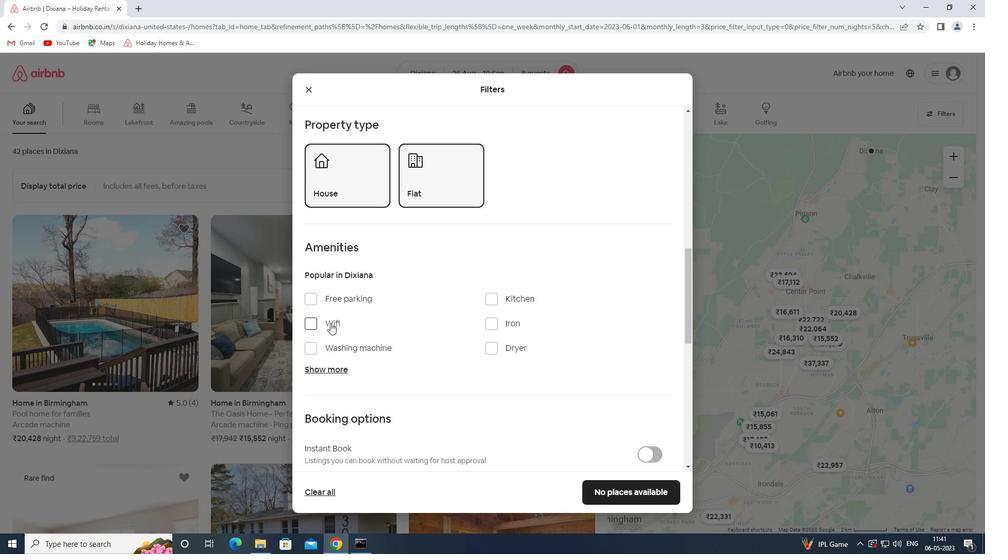 
Action: Mouse moved to (330, 370)
Screenshot: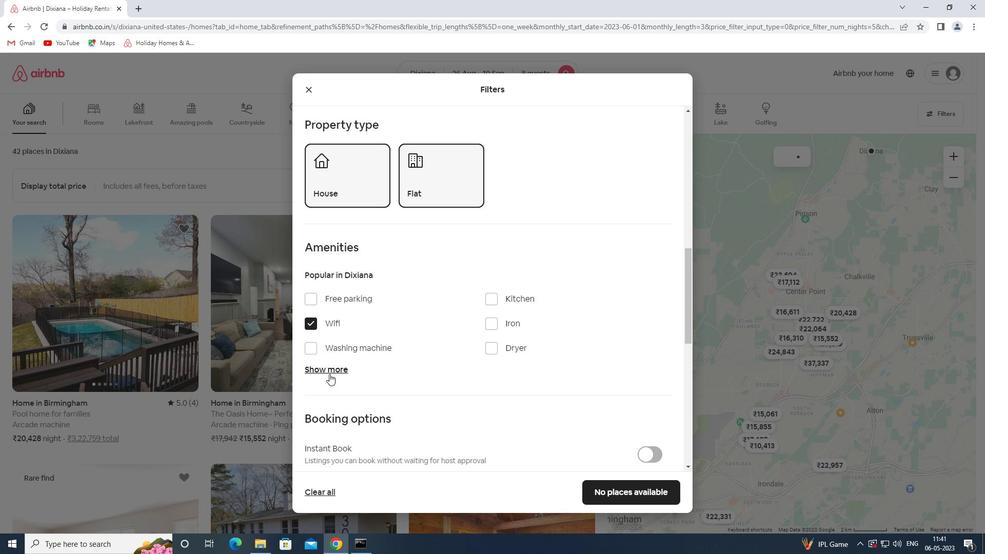 
Action: Mouse pressed left at (330, 370)
Screenshot: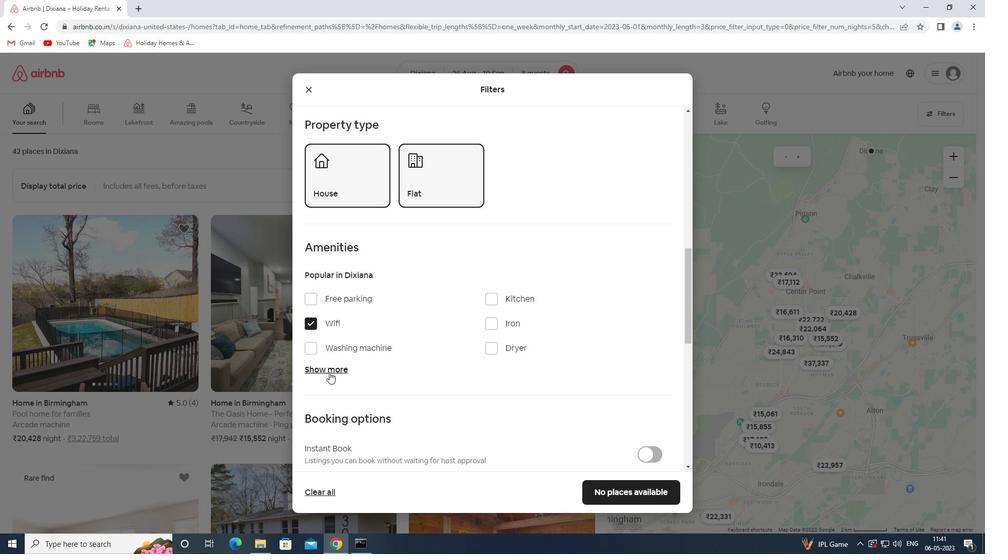 
Action: Mouse moved to (497, 429)
Screenshot: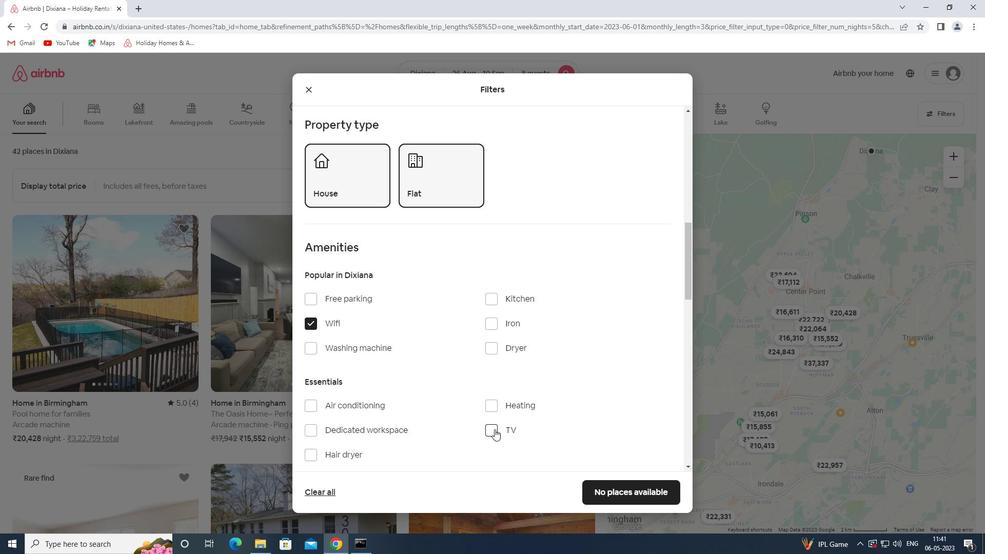 
Action: Mouse pressed left at (497, 429)
Screenshot: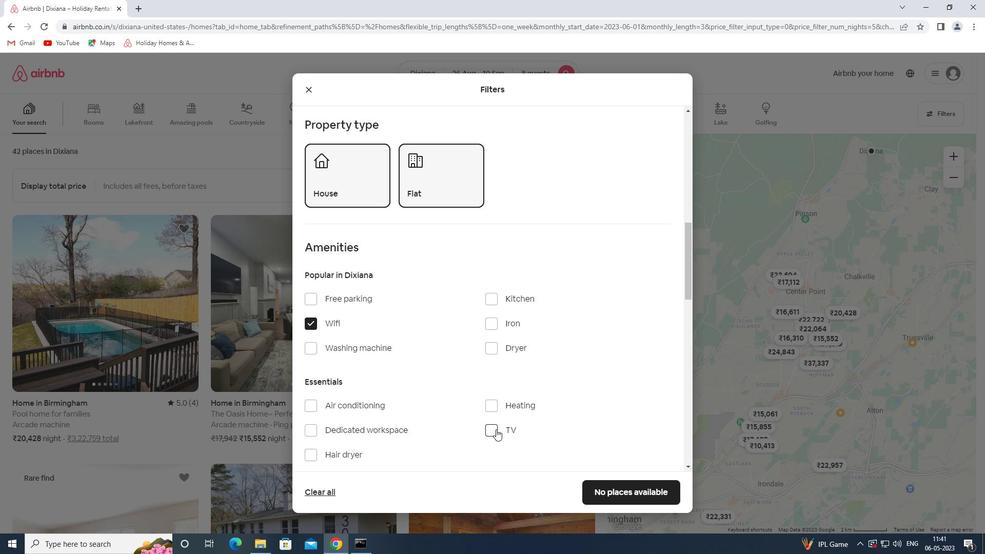 
Action: Mouse moved to (419, 394)
Screenshot: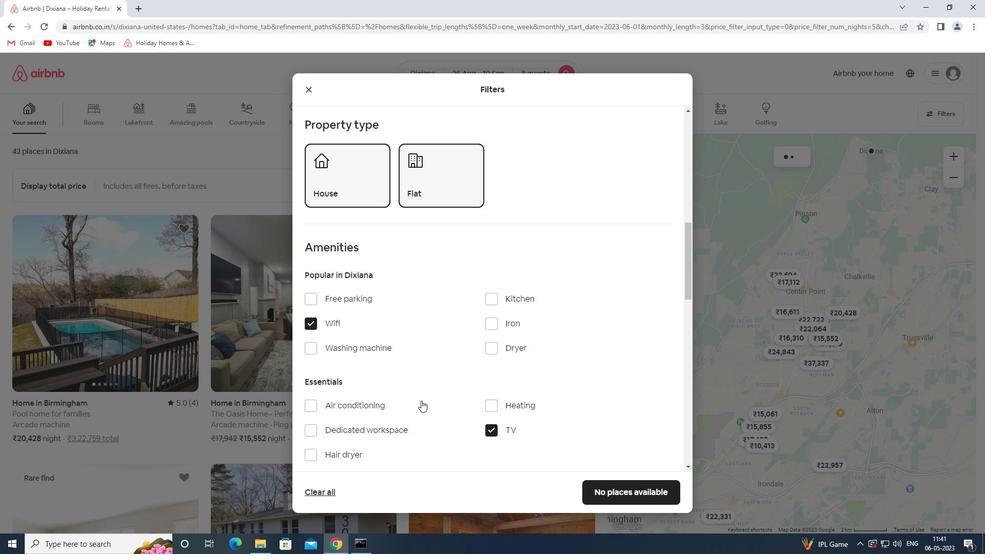 
Action: Mouse scrolled (419, 393) with delta (0, 0)
Screenshot: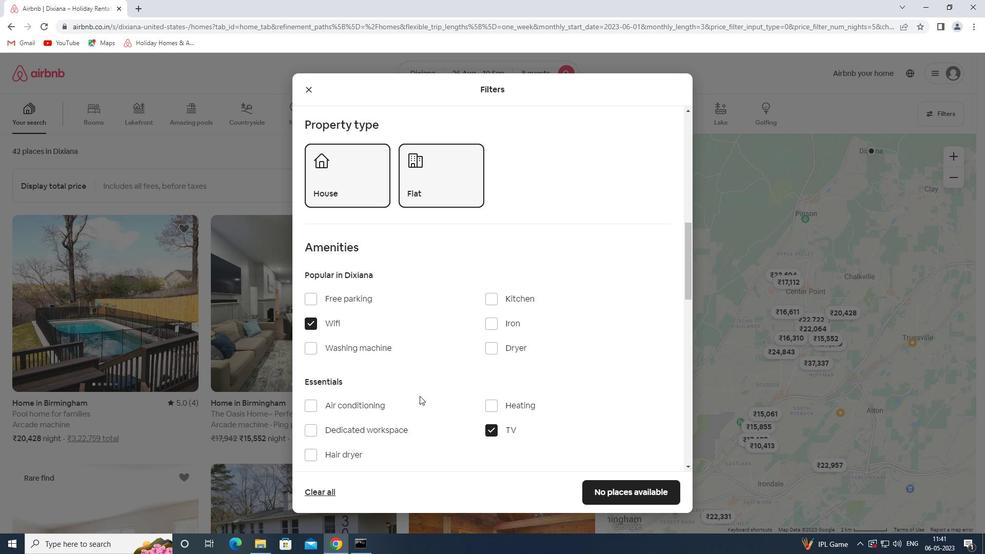 
Action: Mouse scrolled (419, 393) with delta (0, 0)
Screenshot: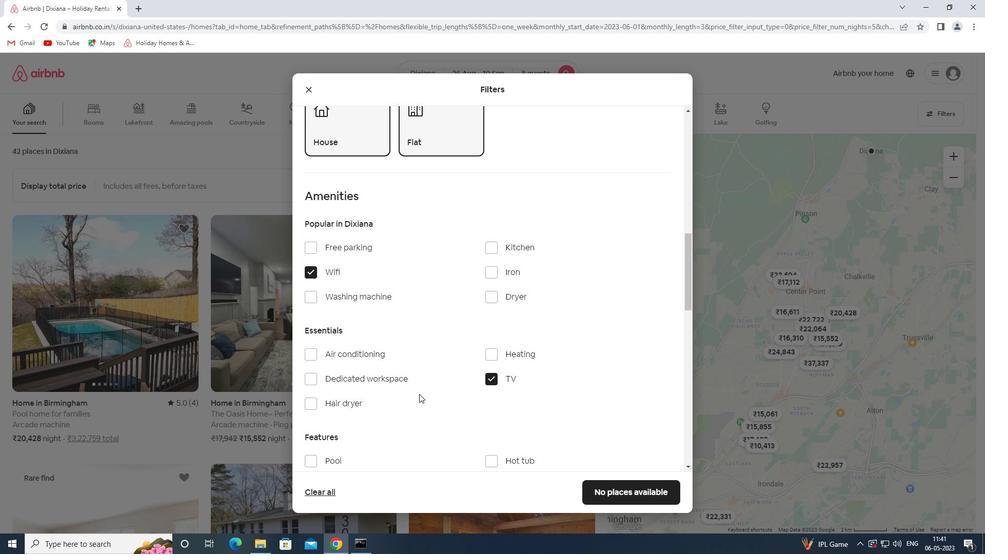 
Action: Mouse moved to (418, 383)
Screenshot: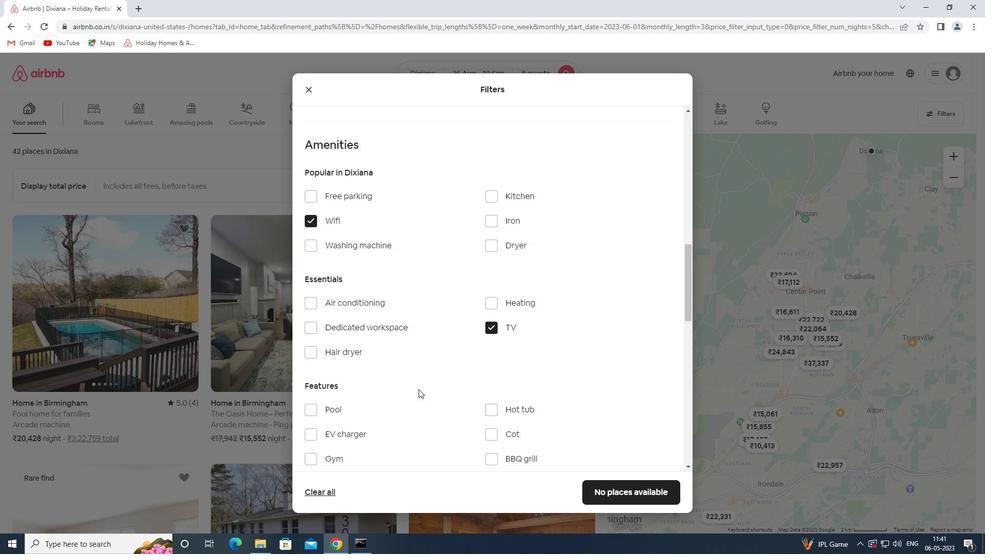 
Action: Mouse scrolled (418, 383) with delta (0, 0)
Screenshot: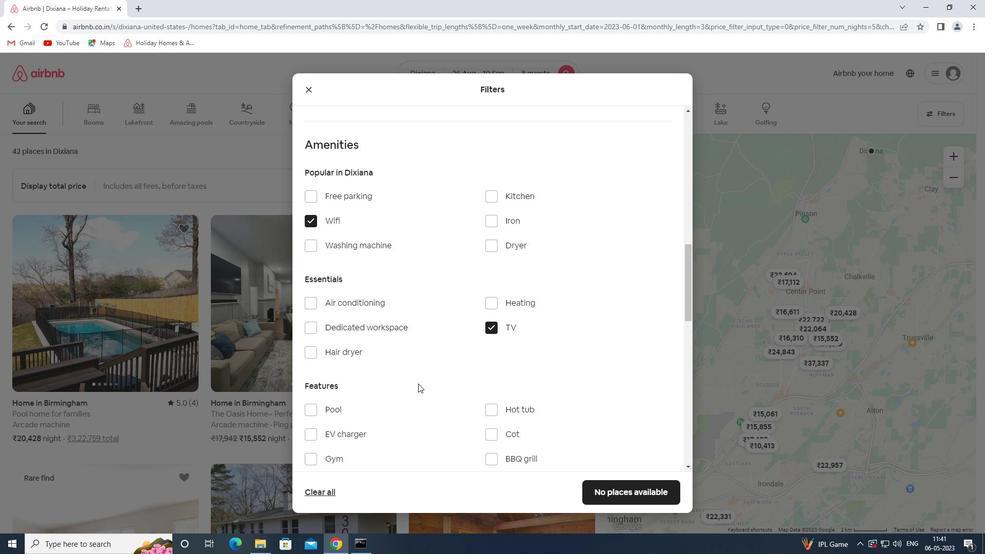 
Action: Mouse moved to (452, 406)
Screenshot: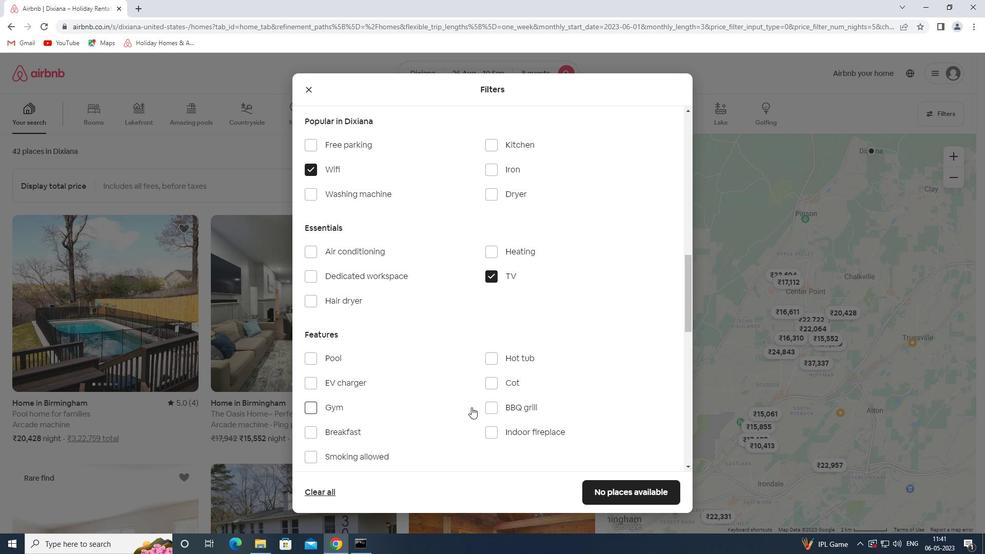 
Action: Mouse scrolled (452, 405) with delta (0, 0)
Screenshot: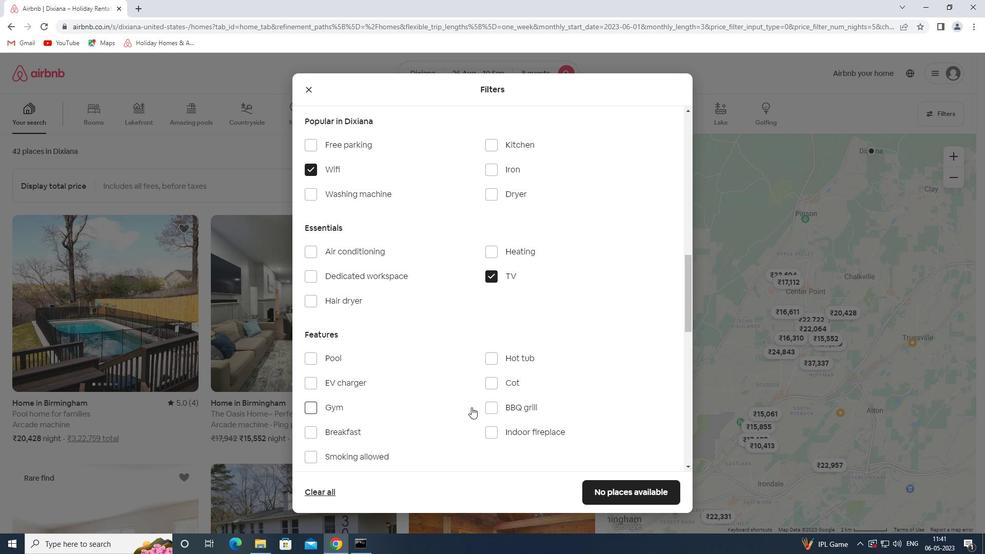 
Action: Mouse moved to (451, 405)
Screenshot: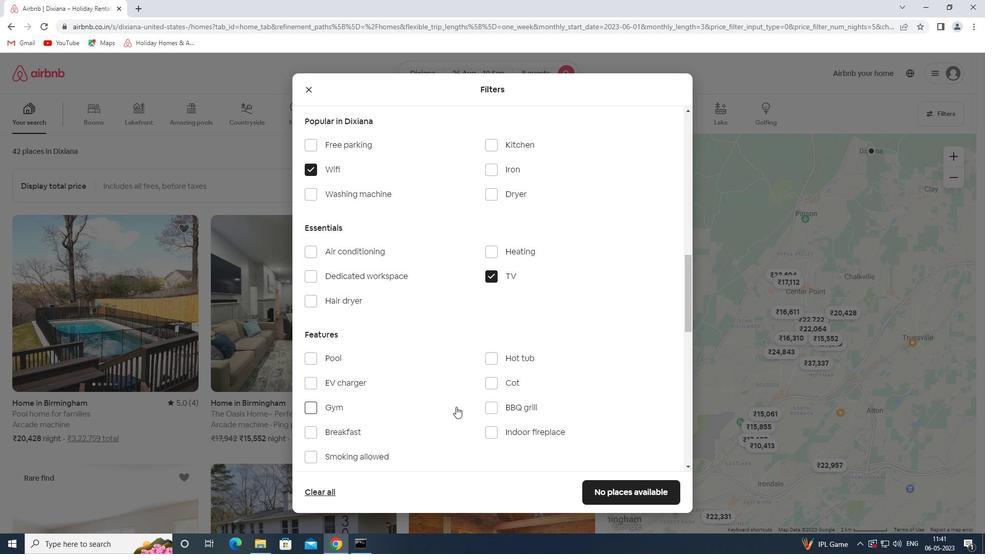 
Action: Mouse scrolled (451, 404) with delta (0, 0)
Screenshot: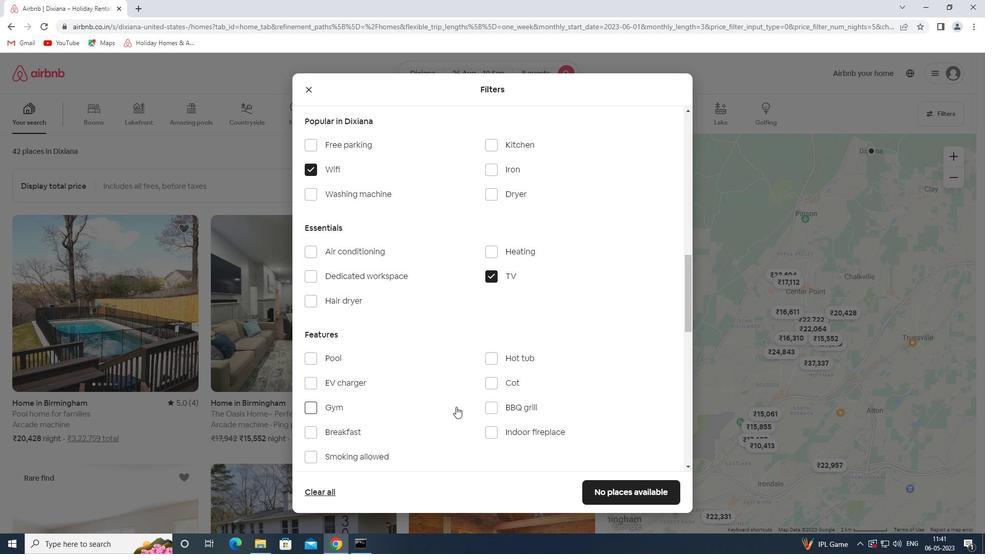 
Action: Mouse moved to (448, 402)
Screenshot: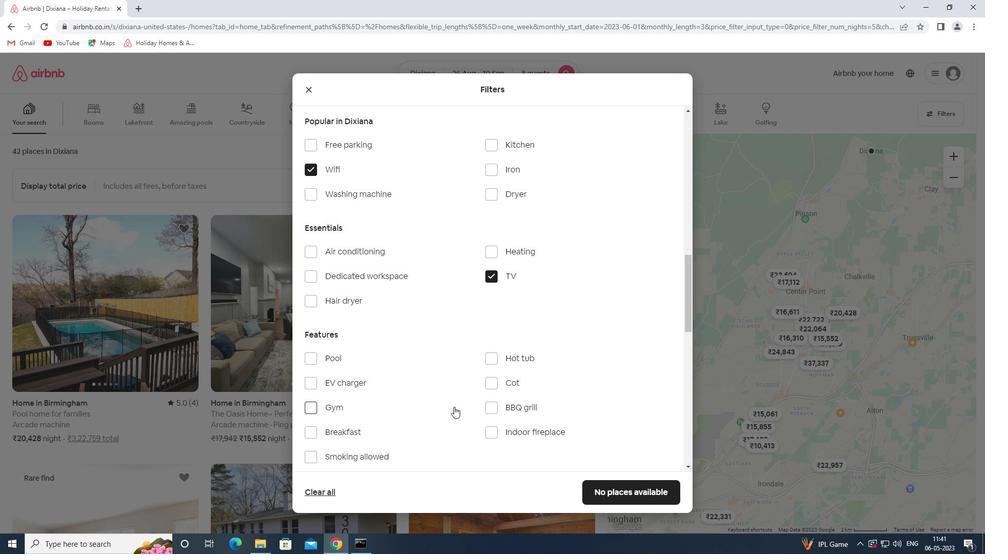 
Action: Mouse scrolled (448, 401) with delta (0, 0)
Screenshot: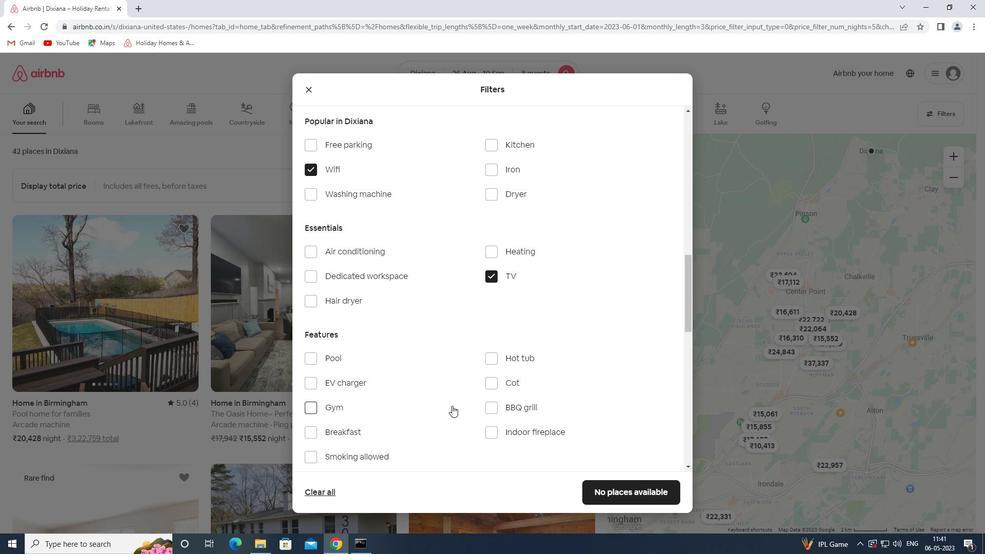 
Action: Mouse moved to (330, 249)
Screenshot: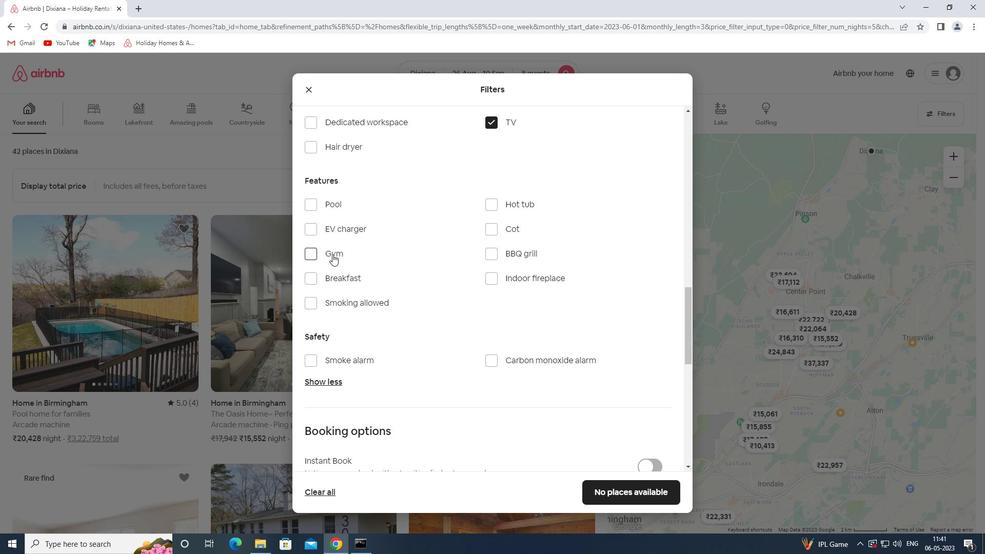 
Action: Mouse pressed left at (330, 249)
Screenshot: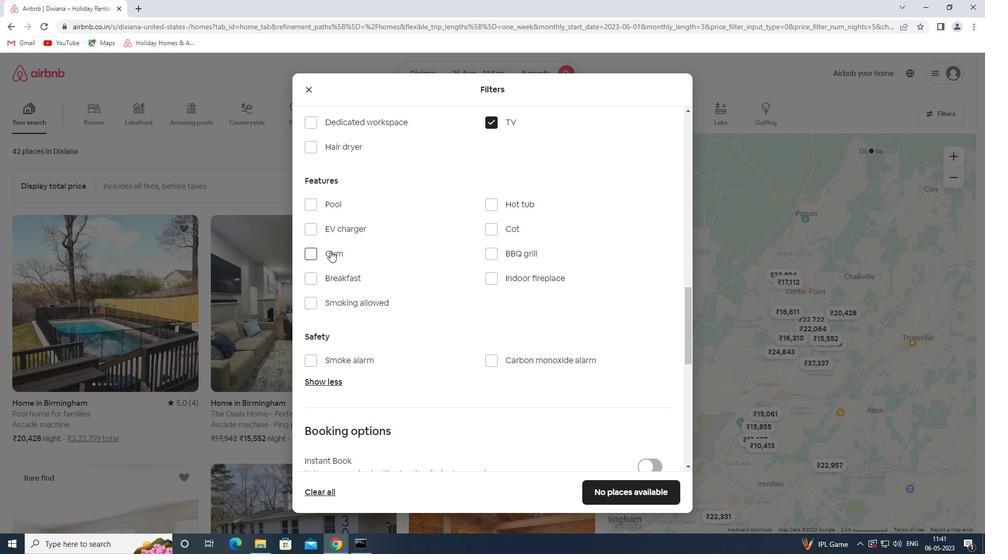 
Action: Mouse moved to (349, 256)
Screenshot: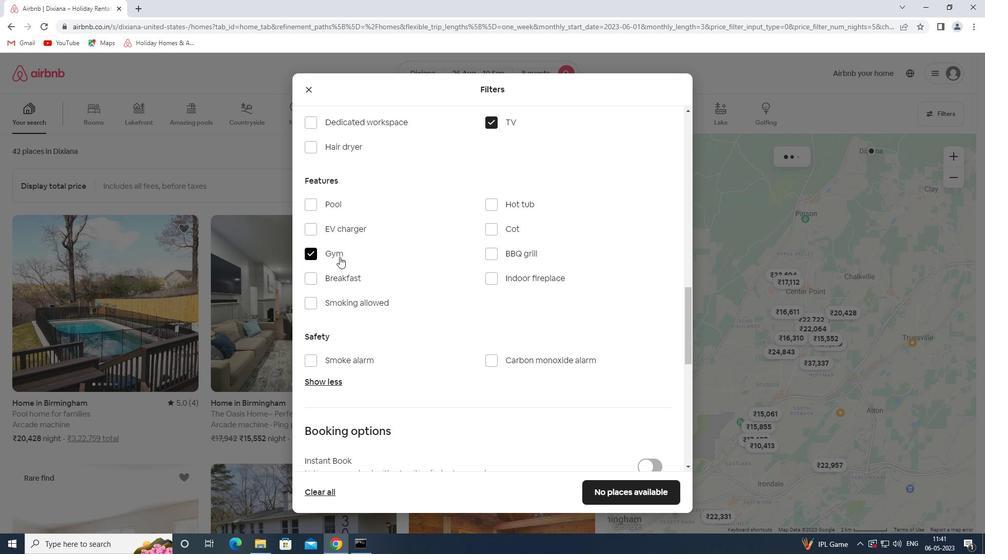 
Action: Mouse scrolled (349, 256) with delta (0, 0)
Screenshot: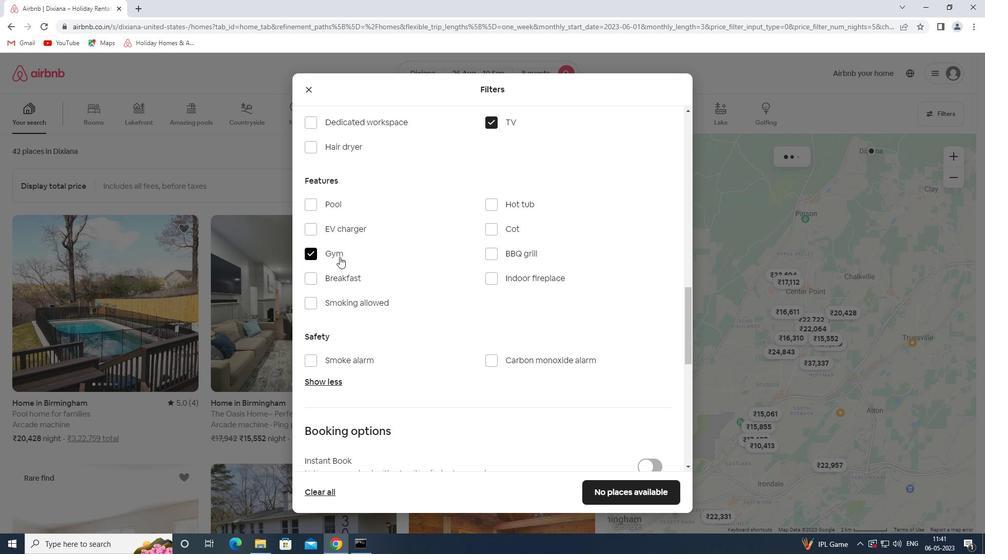 
Action: Mouse scrolled (349, 256) with delta (0, 0)
Screenshot: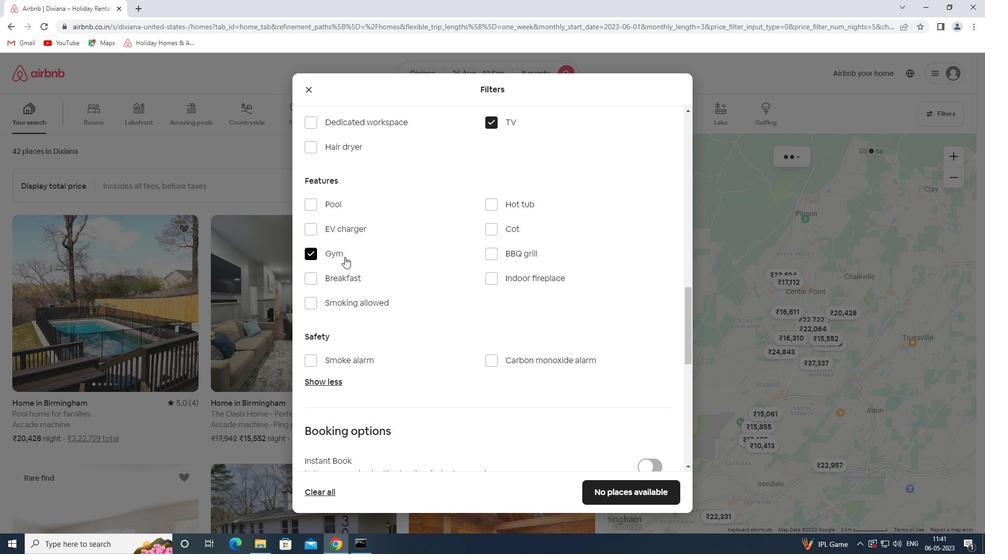 
Action: Mouse moved to (349, 255)
Screenshot: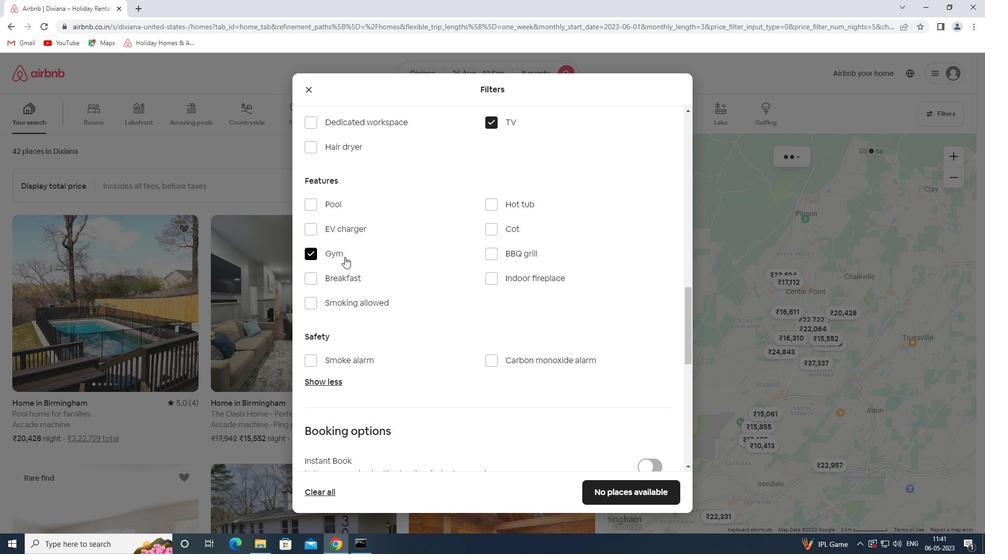 
Action: Mouse scrolled (349, 256) with delta (0, 0)
Screenshot: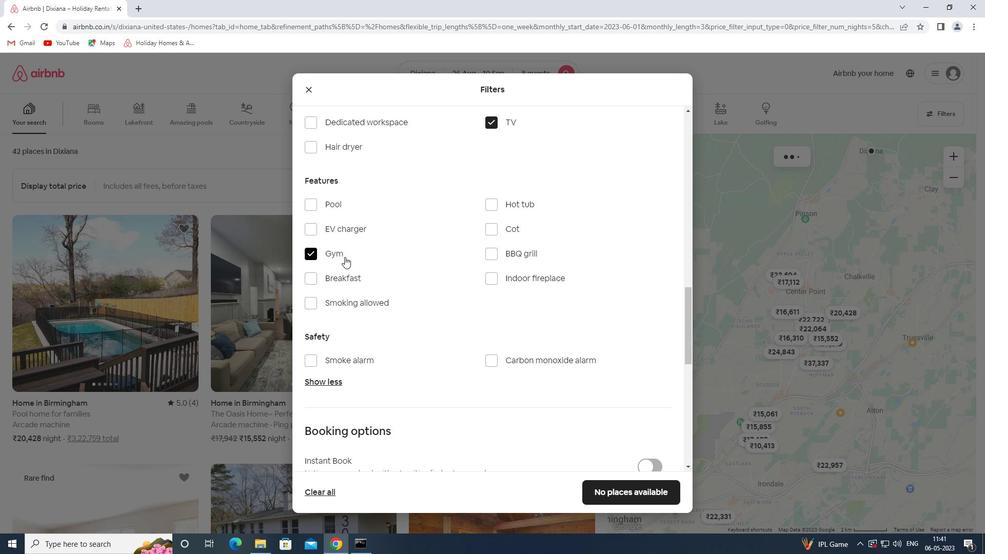 
Action: Mouse moved to (338, 432)
Screenshot: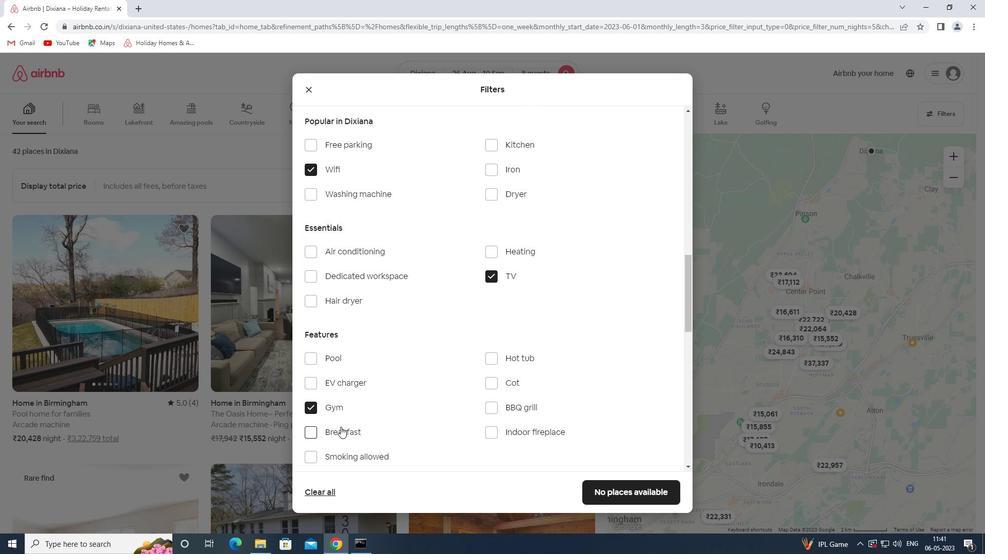 
Action: Mouse pressed left at (338, 432)
Screenshot: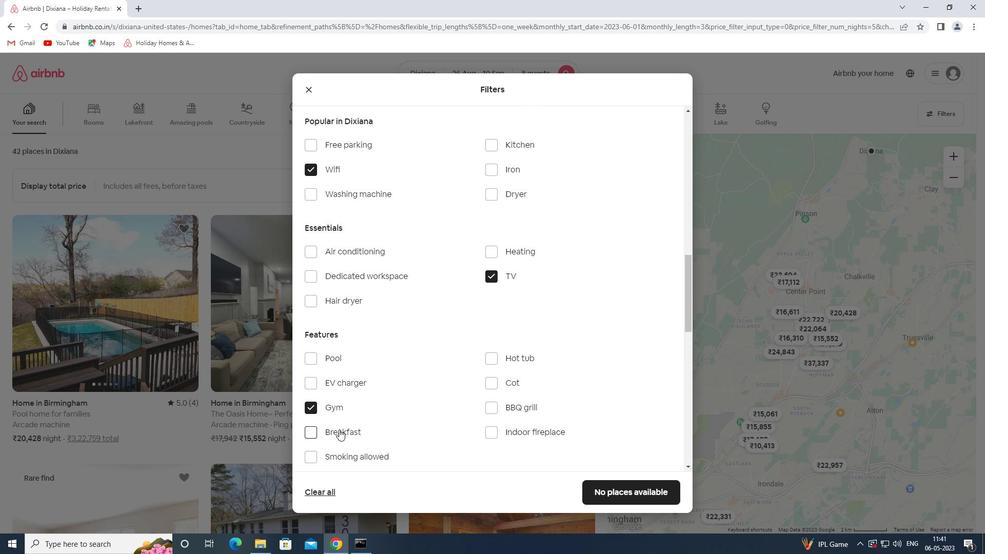 
Action: Mouse moved to (502, 351)
Screenshot: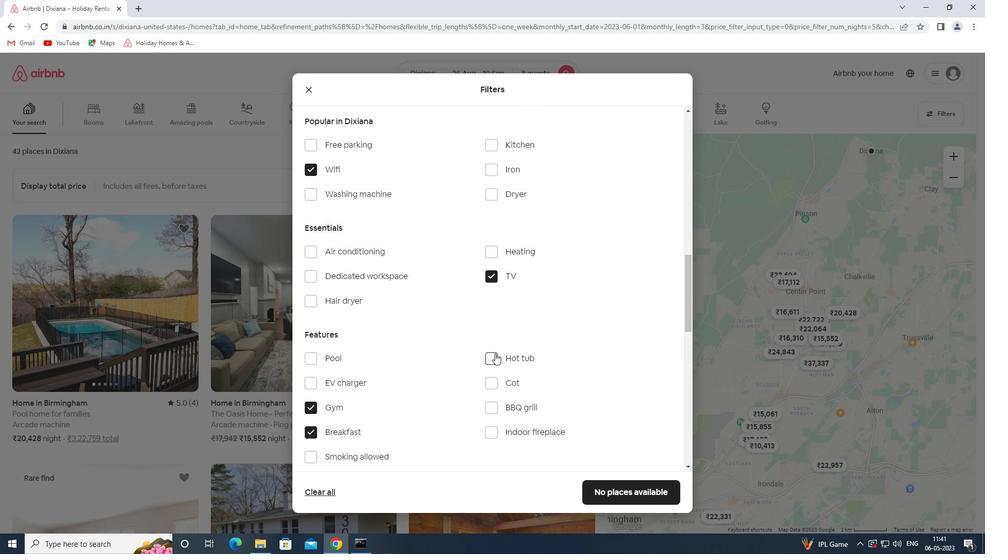 
Action: Mouse scrolled (502, 350) with delta (0, 0)
Screenshot: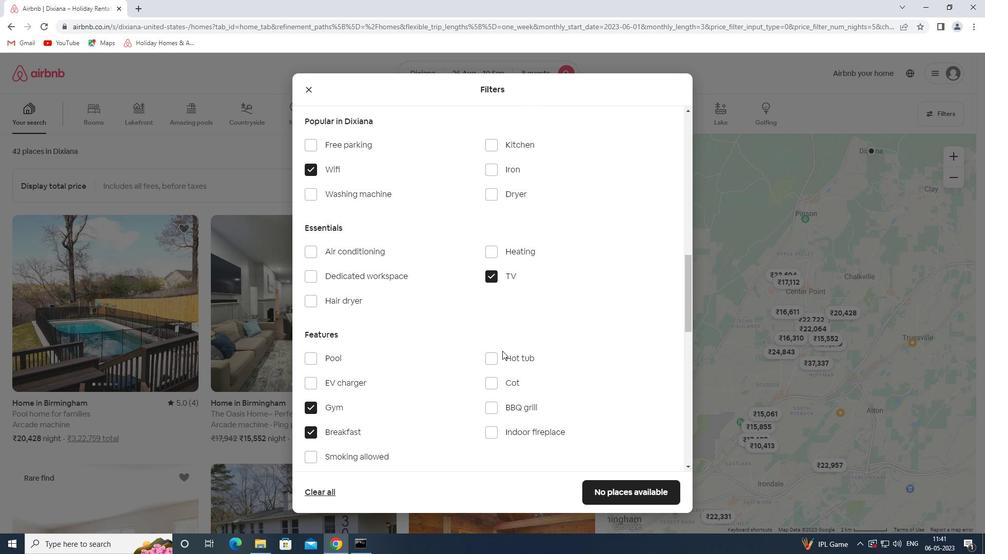 
Action: Mouse scrolled (502, 350) with delta (0, 0)
Screenshot: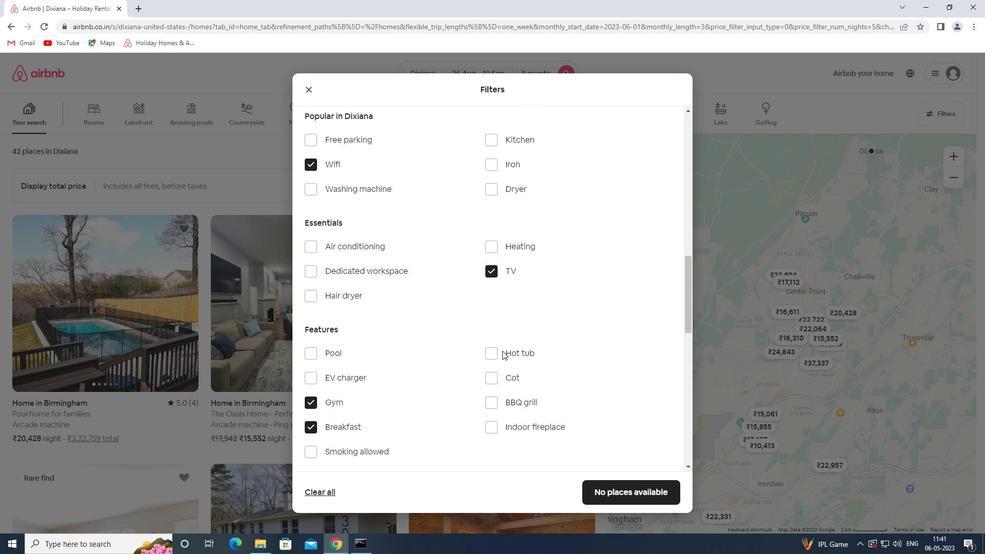 
Action: Mouse scrolled (502, 350) with delta (0, 0)
Screenshot: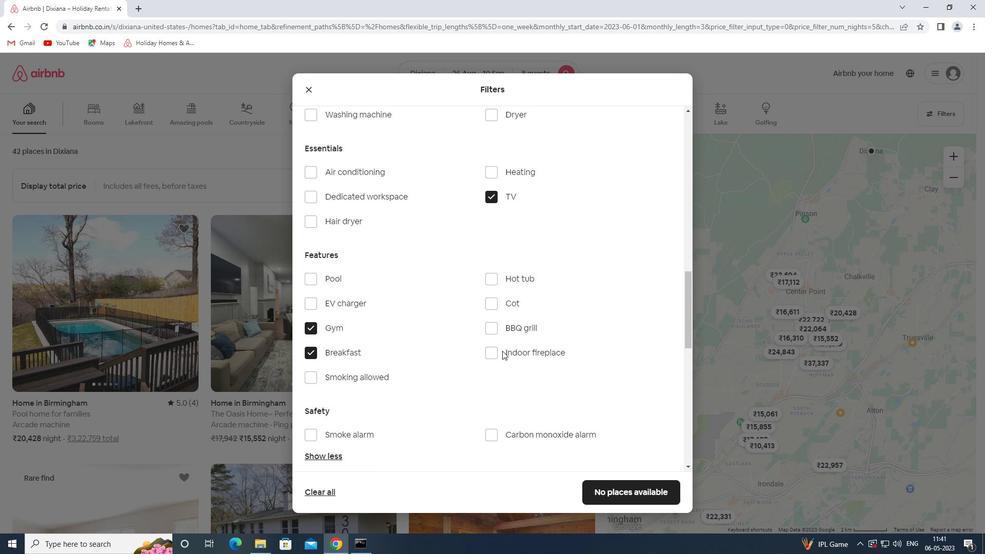 
Action: Mouse scrolled (502, 350) with delta (0, 0)
Screenshot: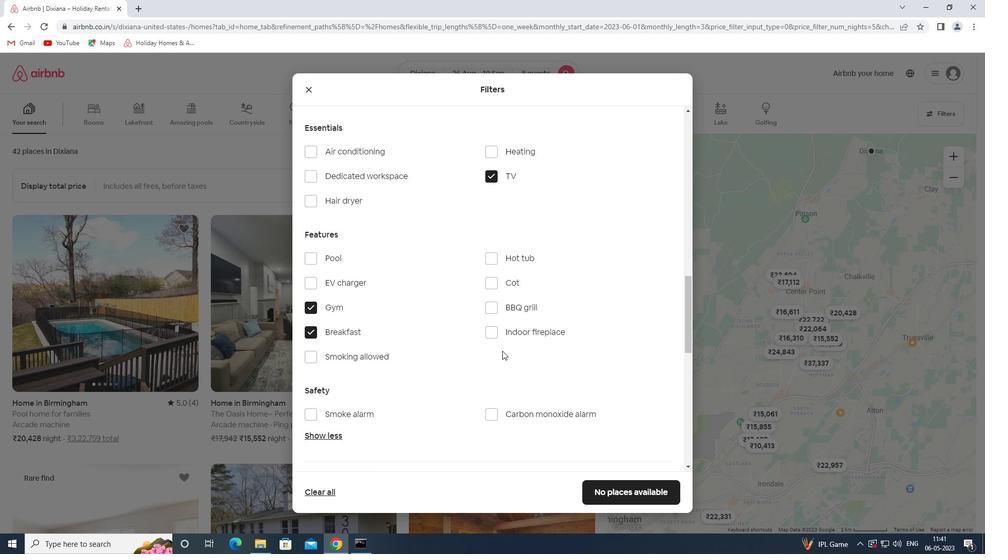 
Action: Mouse scrolled (502, 350) with delta (0, 0)
Screenshot: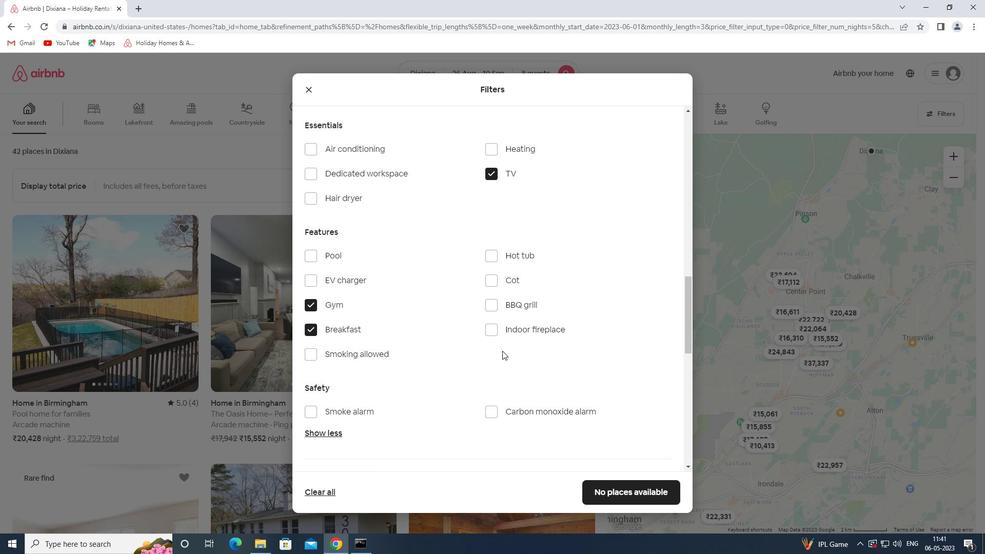 
Action: Mouse scrolled (502, 350) with delta (0, 0)
Screenshot: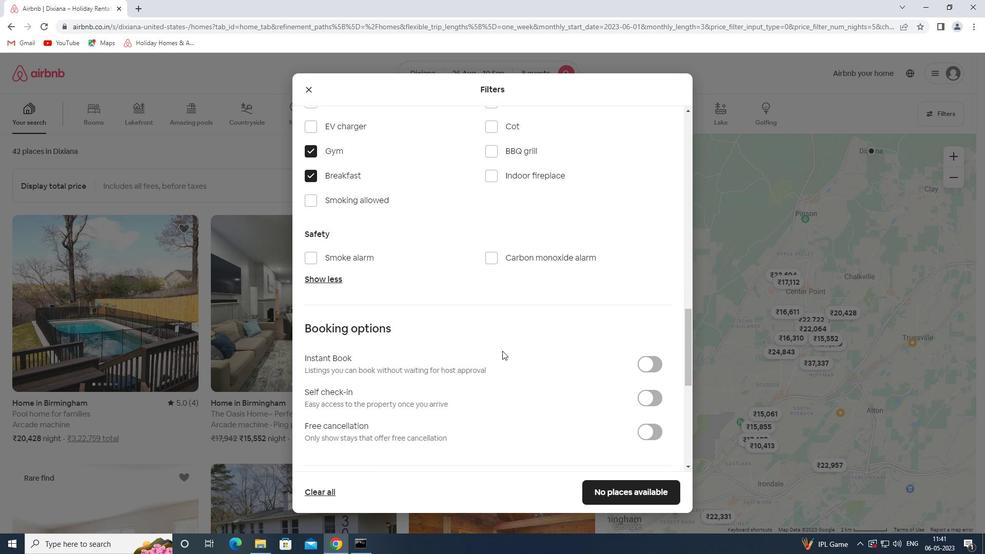
Action: Mouse scrolled (502, 350) with delta (0, 0)
Screenshot: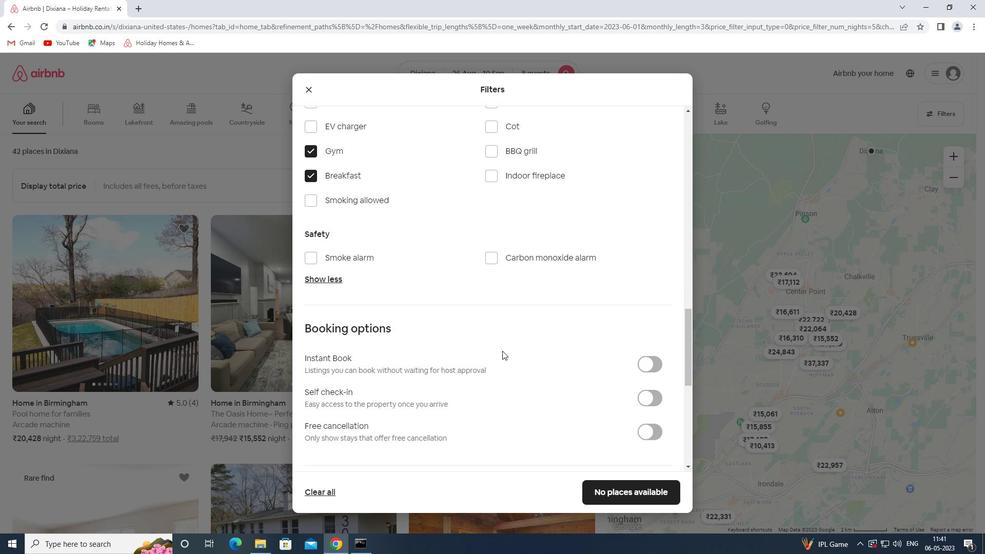 
Action: Mouse scrolled (502, 350) with delta (0, 0)
Screenshot: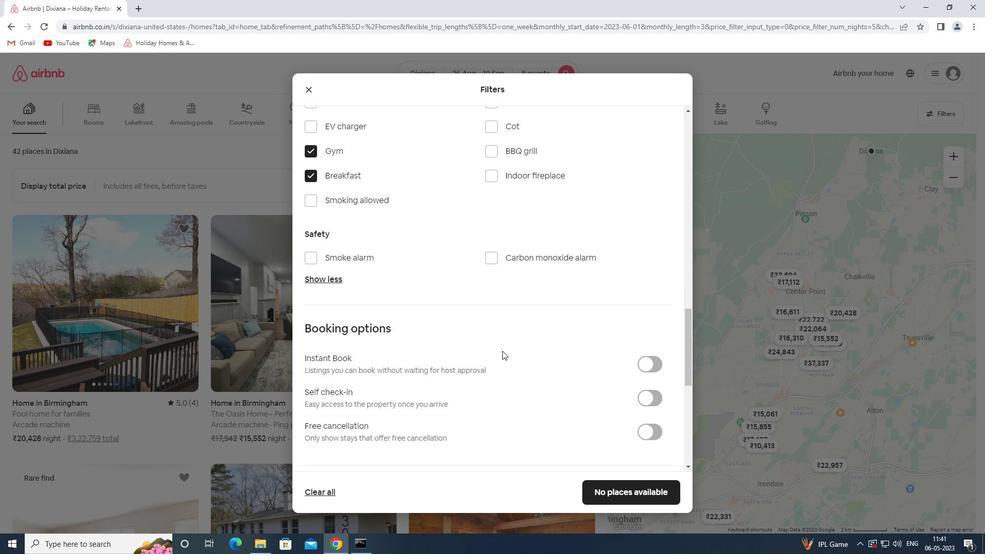 
Action: Mouse scrolled (502, 350) with delta (0, 0)
Screenshot: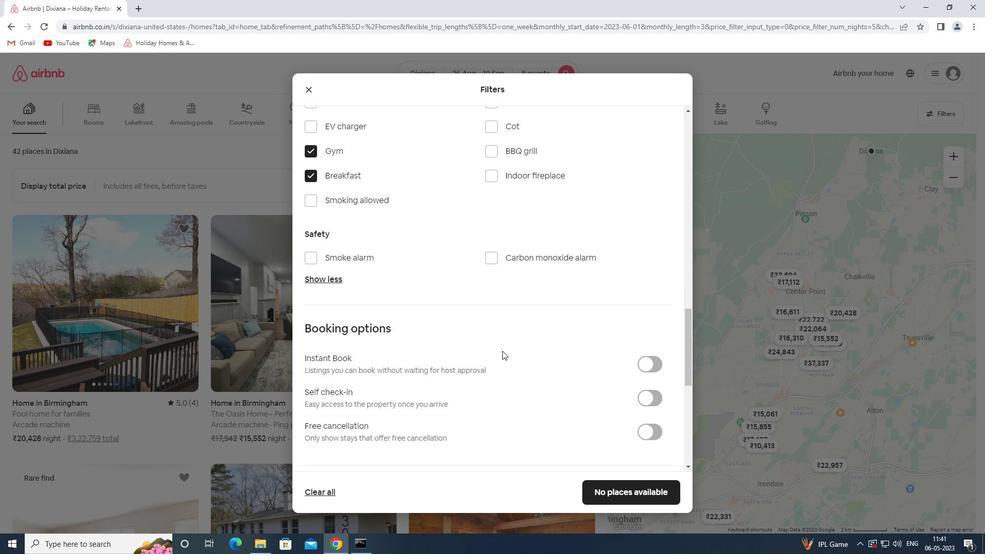 
Action: Mouse moved to (655, 193)
Screenshot: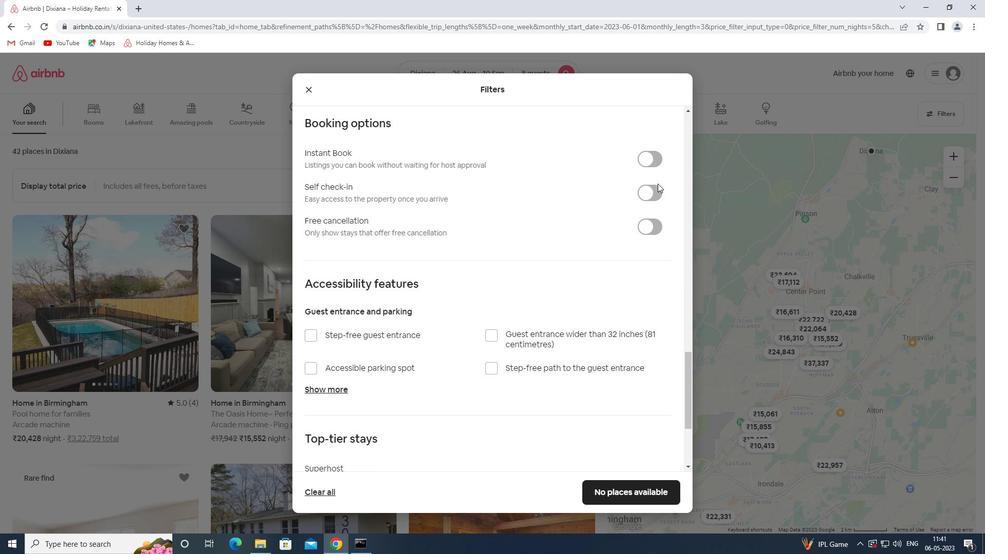 
Action: Mouse pressed left at (655, 193)
Screenshot: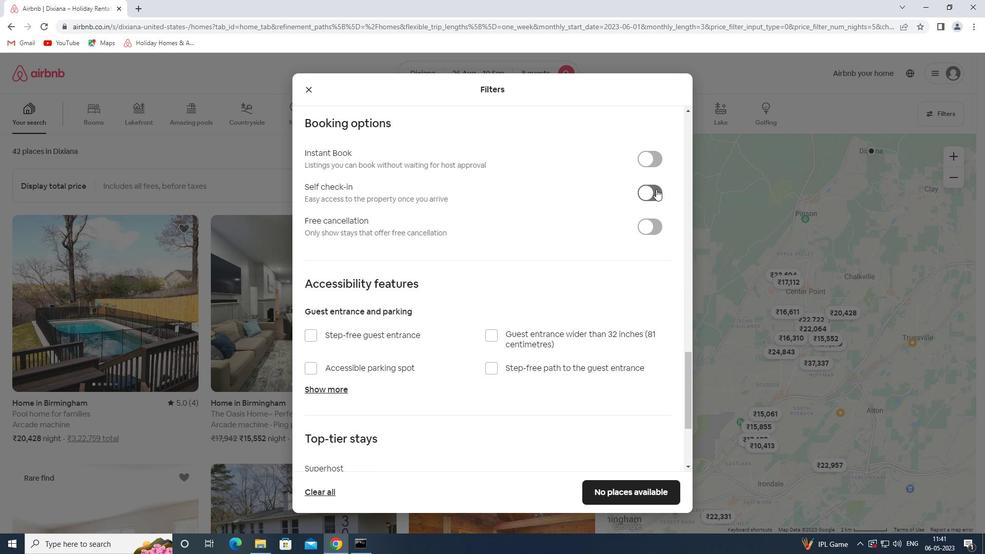 
Action: Mouse moved to (484, 282)
Screenshot: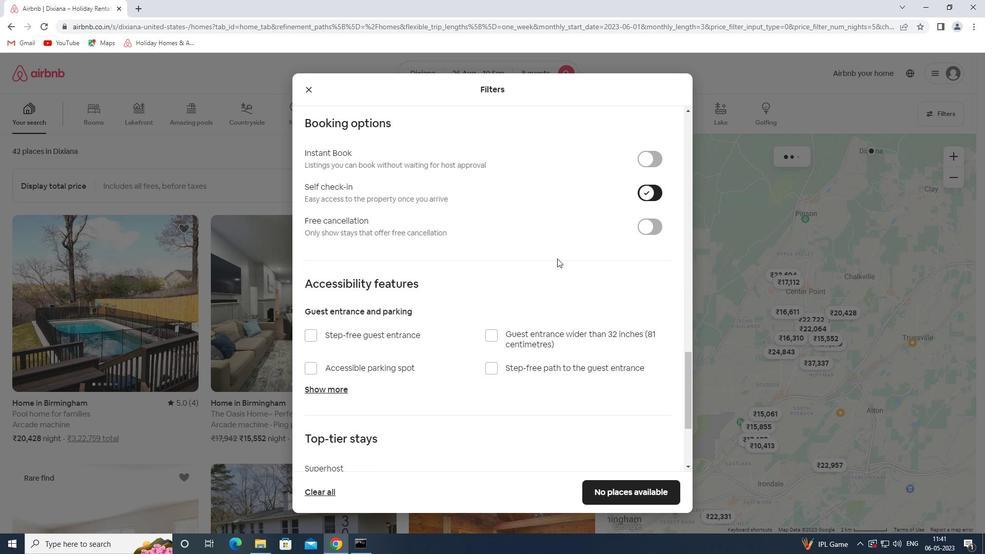 
Action: Mouse scrolled (484, 282) with delta (0, 0)
Screenshot: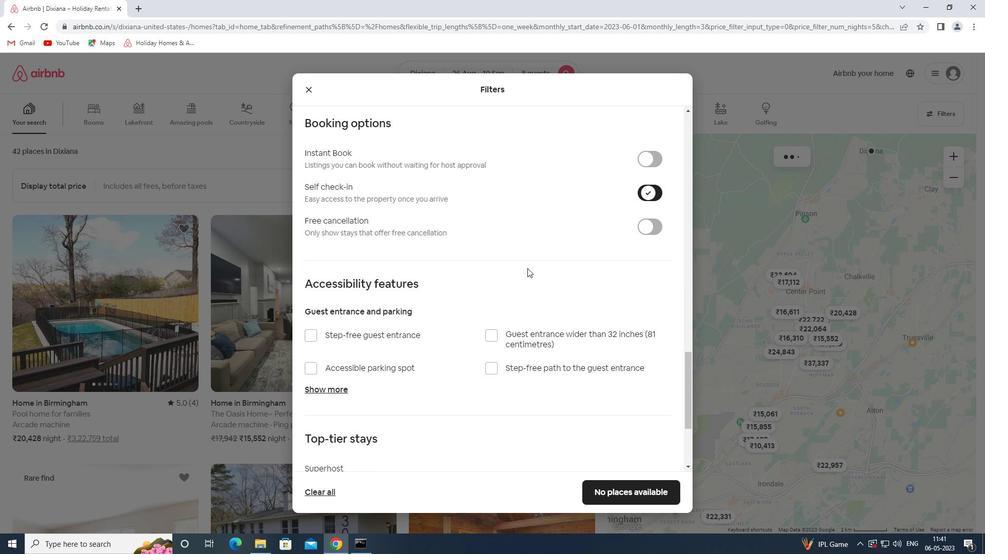 
Action: Mouse scrolled (484, 282) with delta (0, 0)
Screenshot: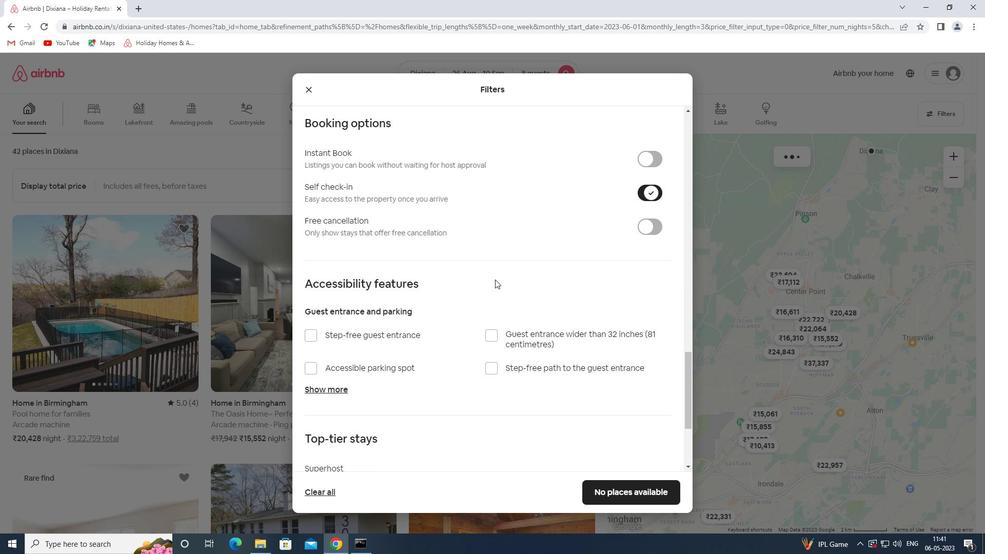 
Action: Mouse scrolled (484, 282) with delta (0, 0)
Screenshot: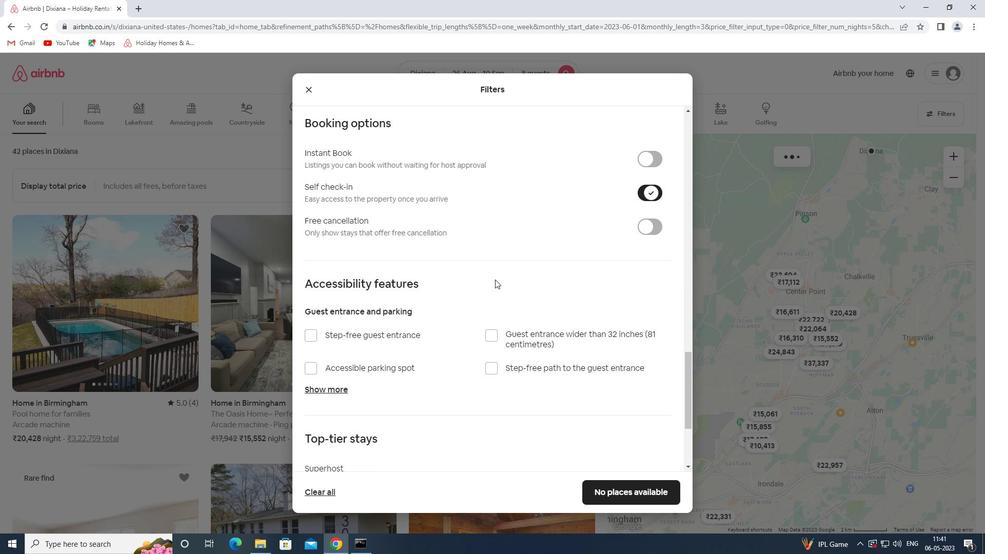 
Action: Mouse scrolled (484, 282) with delta (0, 0)
Screenshot: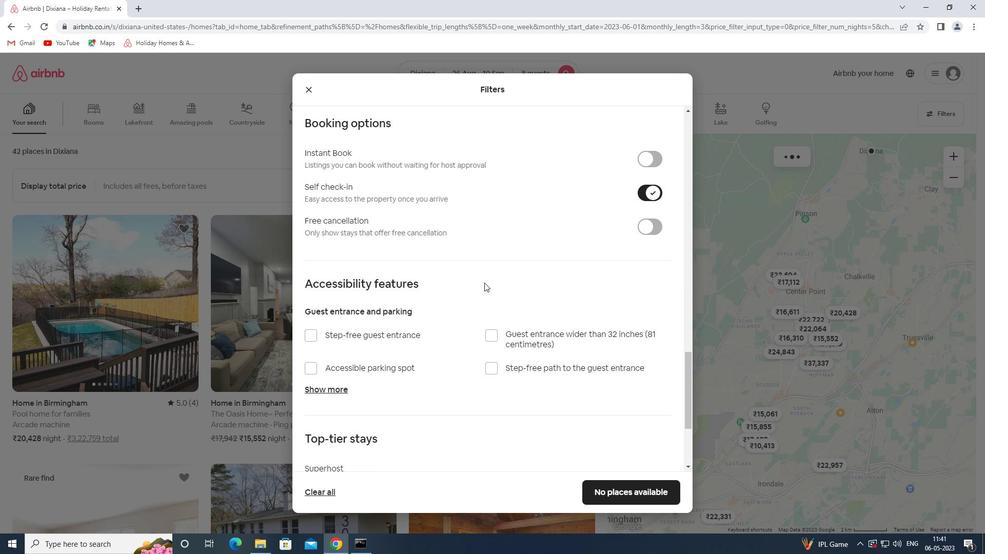 
Action: Mouse scrolled (484, 282) with delta (0, 0)
Screenshot: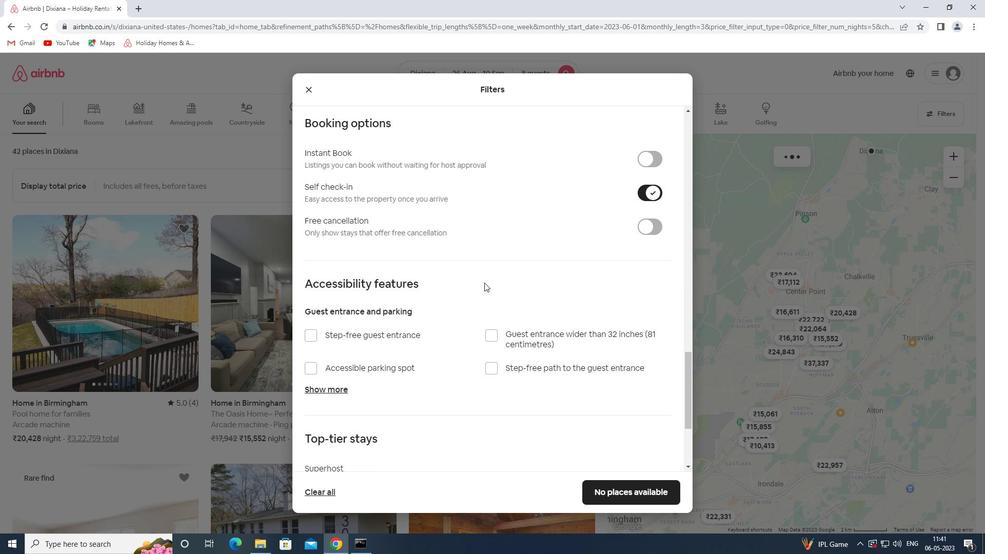 
Action: Mouse scrolled (484, 282) with delta (0, 0)
Screenshot: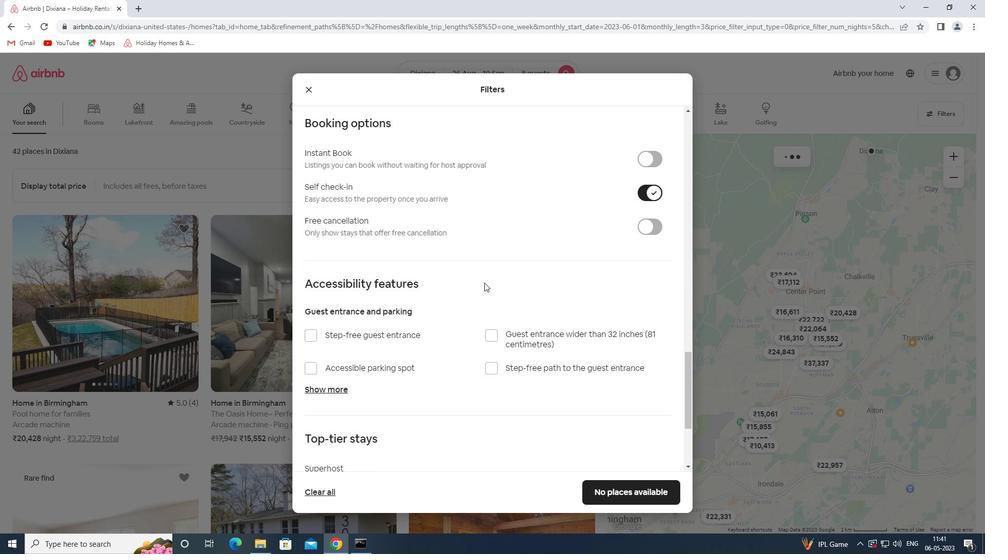 
Action: Mouse scrolled (484, 282) with delta (0, 0)
Screenshot: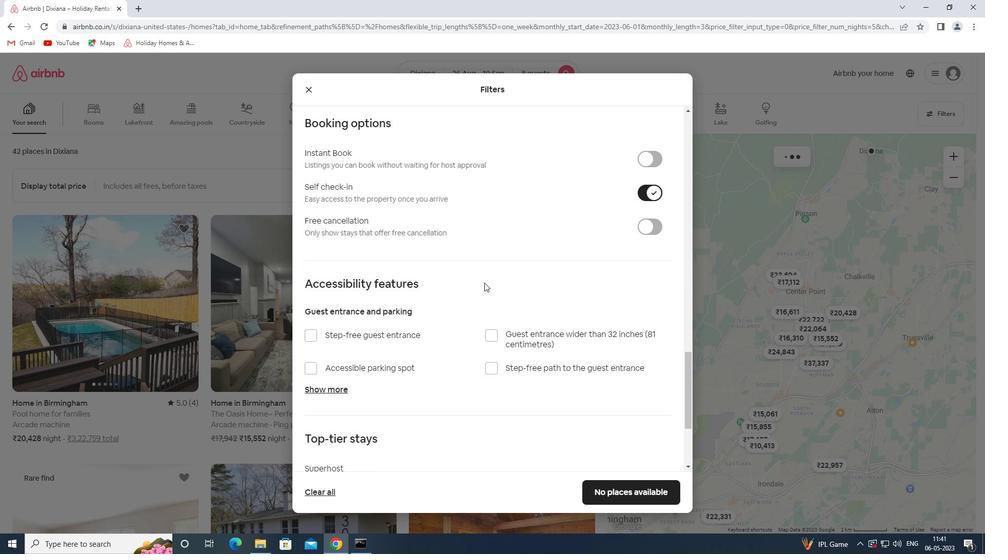 
Action: Mouse moved to (348, 420)
Screenshot: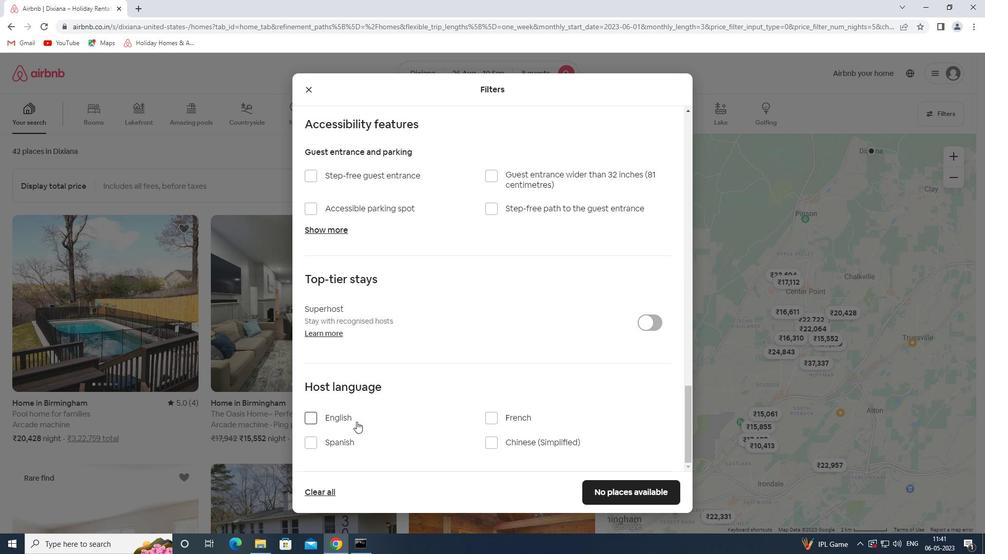 
Action: Mouse pressed left at (348, 420)
Screenshot: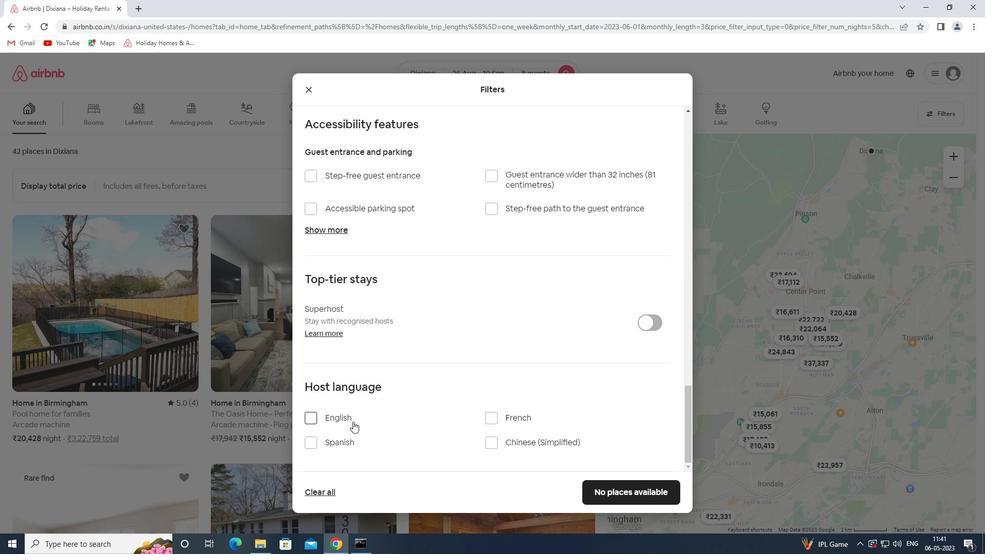 
Action: Mouse moved to (625, 489)
Screenshot: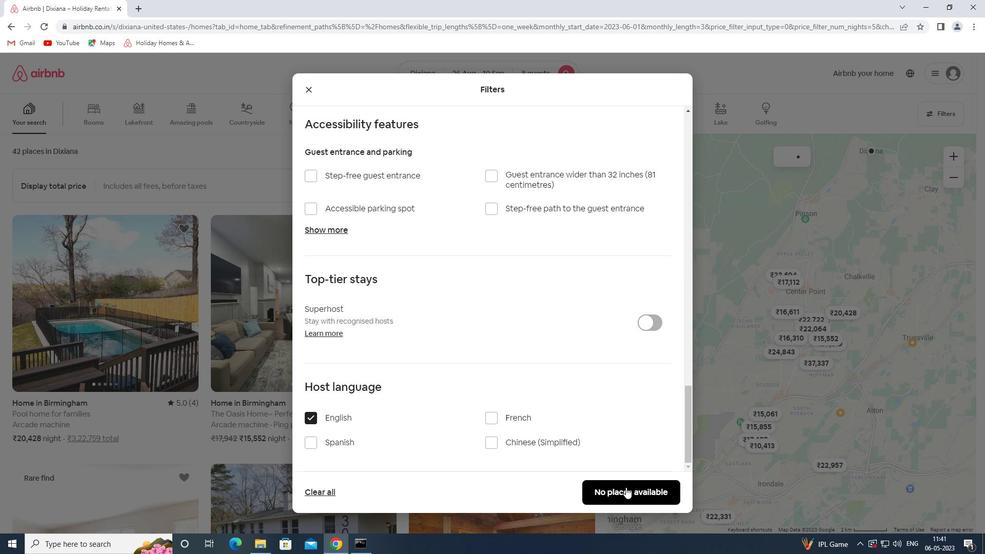 
Action: Mouse pressed left at (625, 489)
Screenshot: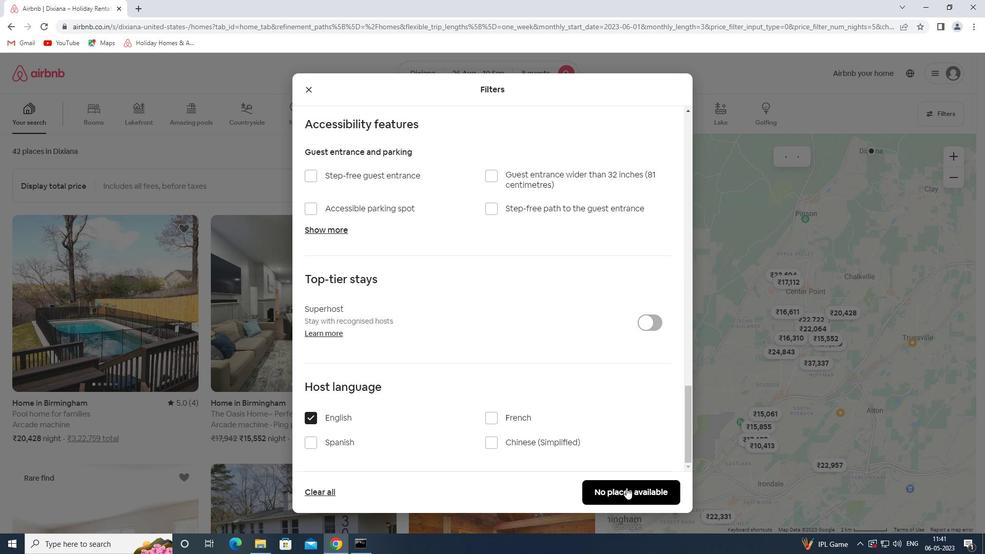 
Action: Mouse moved to (617, 465)
Screenshot: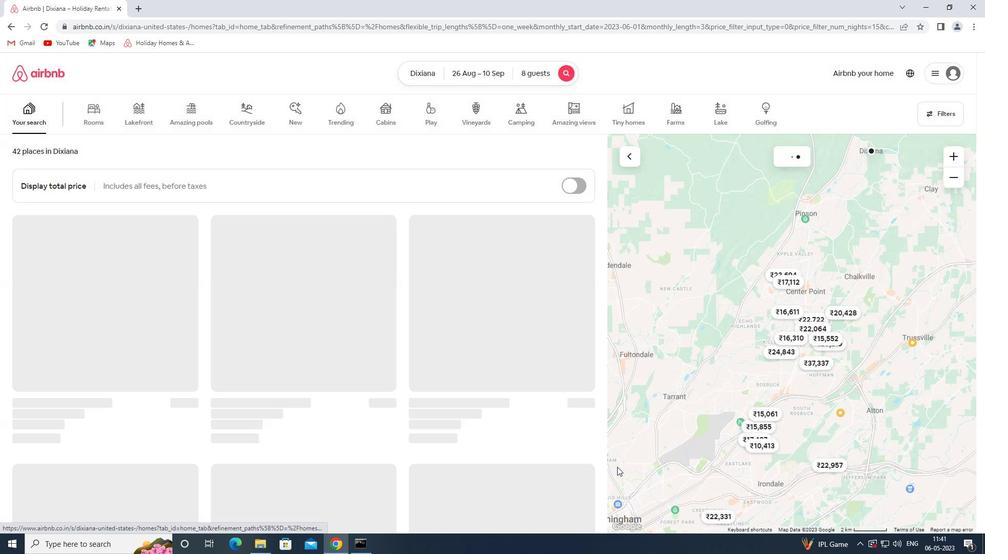 
